 Task: Open Card Travel Review in Board Social Media Ad Campaign Management to Workspace Digital Marketing Agencies and add a team member Softage.2@softage.net, a label Red, a checklist Business Strategy, an attachment from Trello, a color Red and finally, add a card description 'Conduct team training session on effective problem-solving and decision making' and a comment 'This task presents an opportunity to demonstrate our project management skills, ensuring that we have a clear plan and process in place.'. Add a start date 'Jan 02, 1900' with a due date 'Jan 09, 1900'
Action: Mouse moved to (241, 169)
Screenshot: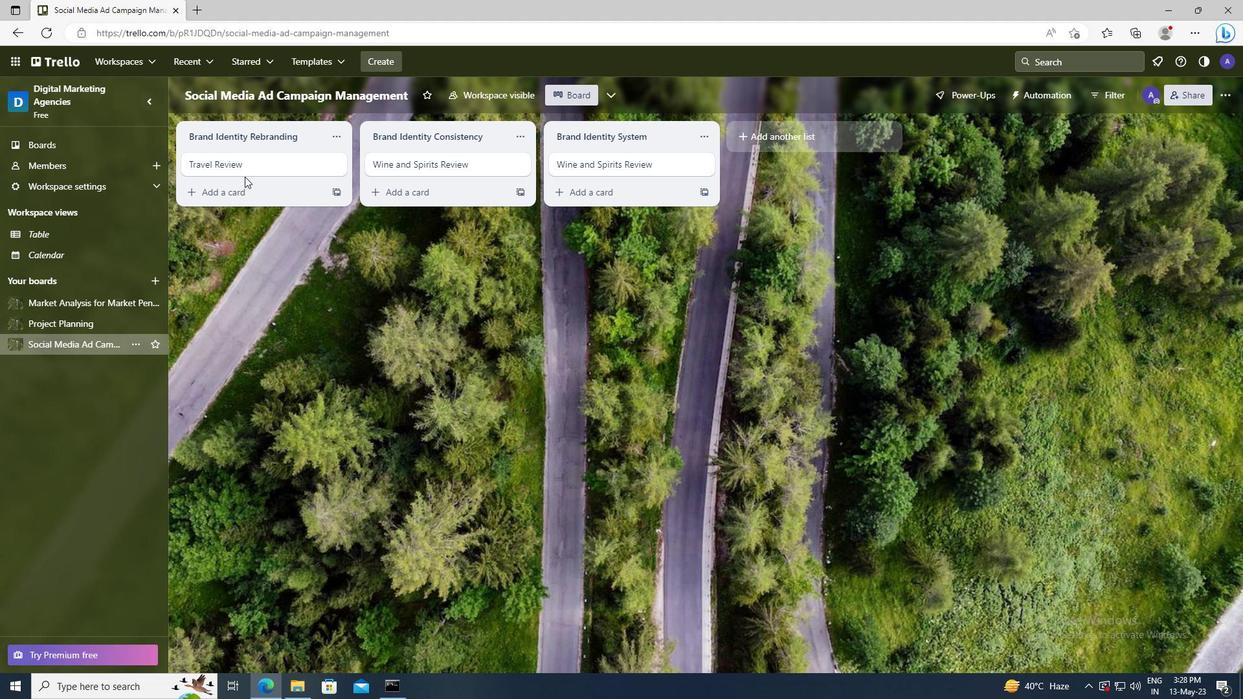 
Action: Mouse pressed left at (241, 169)
Screenshot: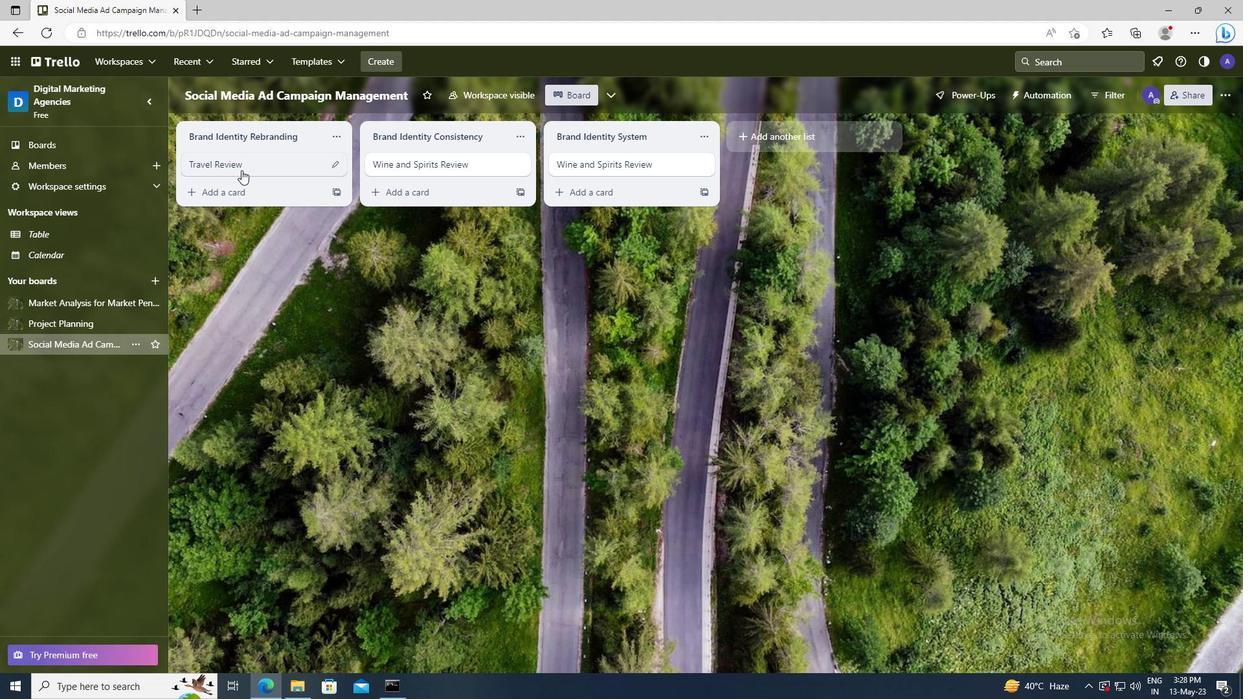 
Action: Mouse moved to (775, 165)
Screenshot: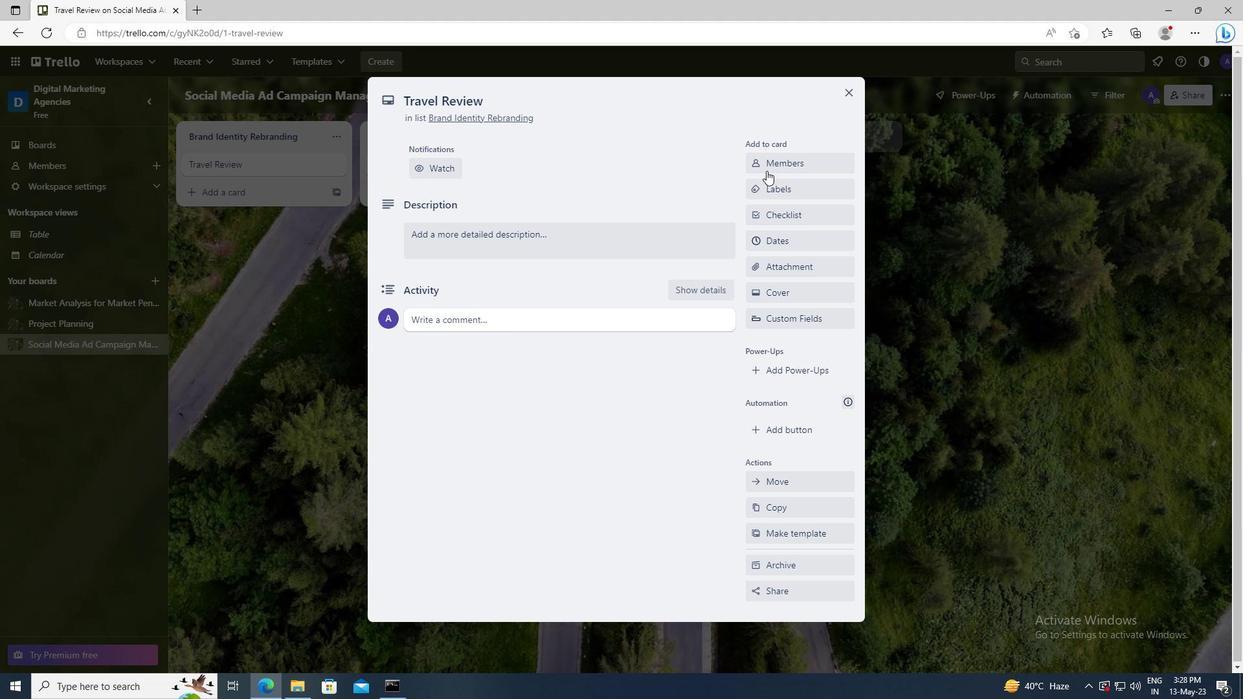 
Action: Mouse pressed left at (775, 165)
Screenshot: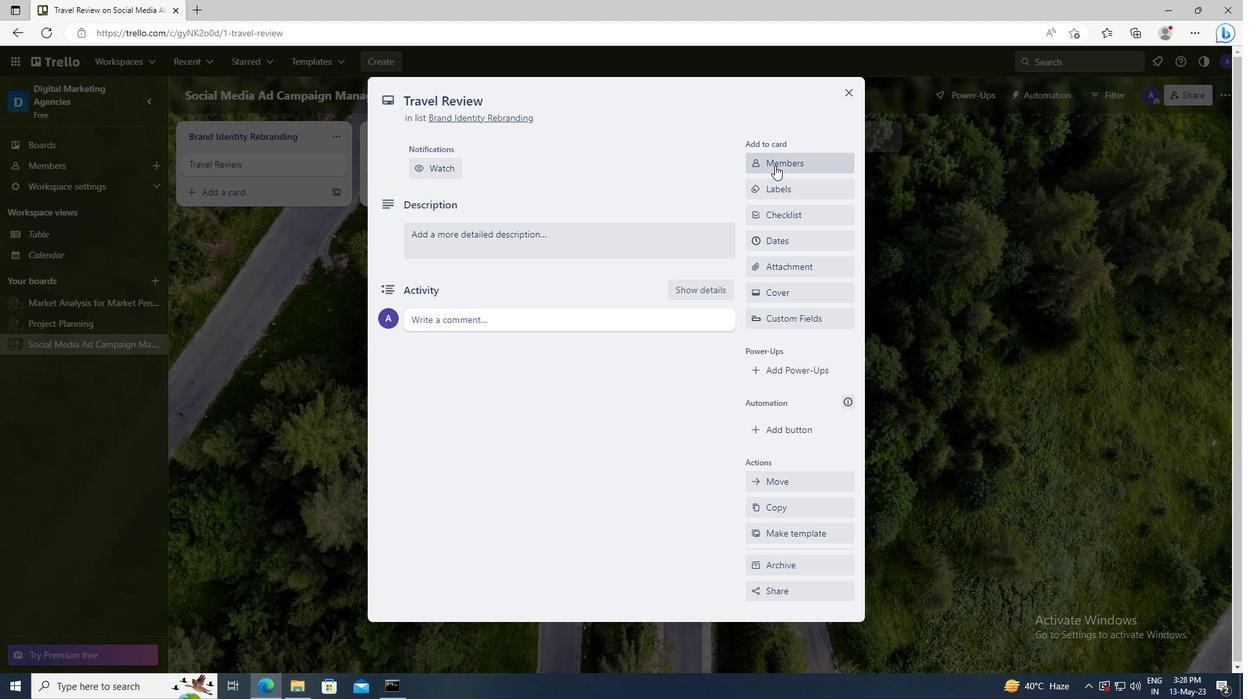 
Action: Mouse moved to (781, 222)
Screenshot: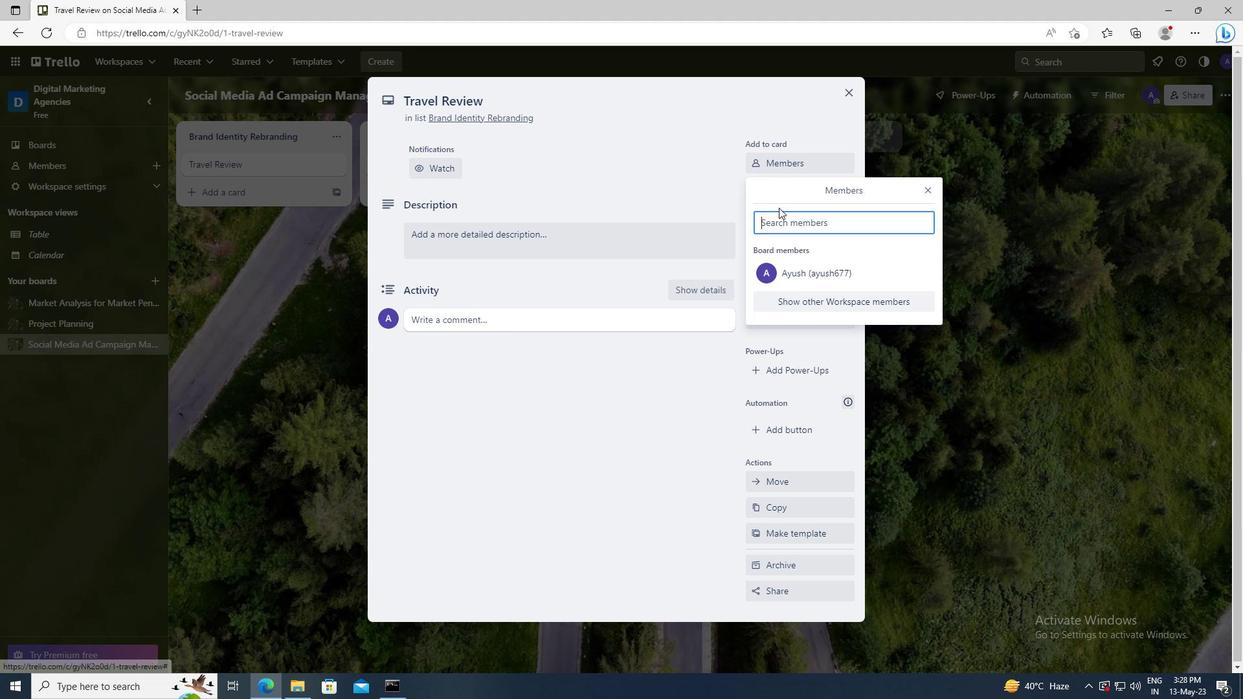 
Action: Mouse pressed left at (781, 222)
Screenshot: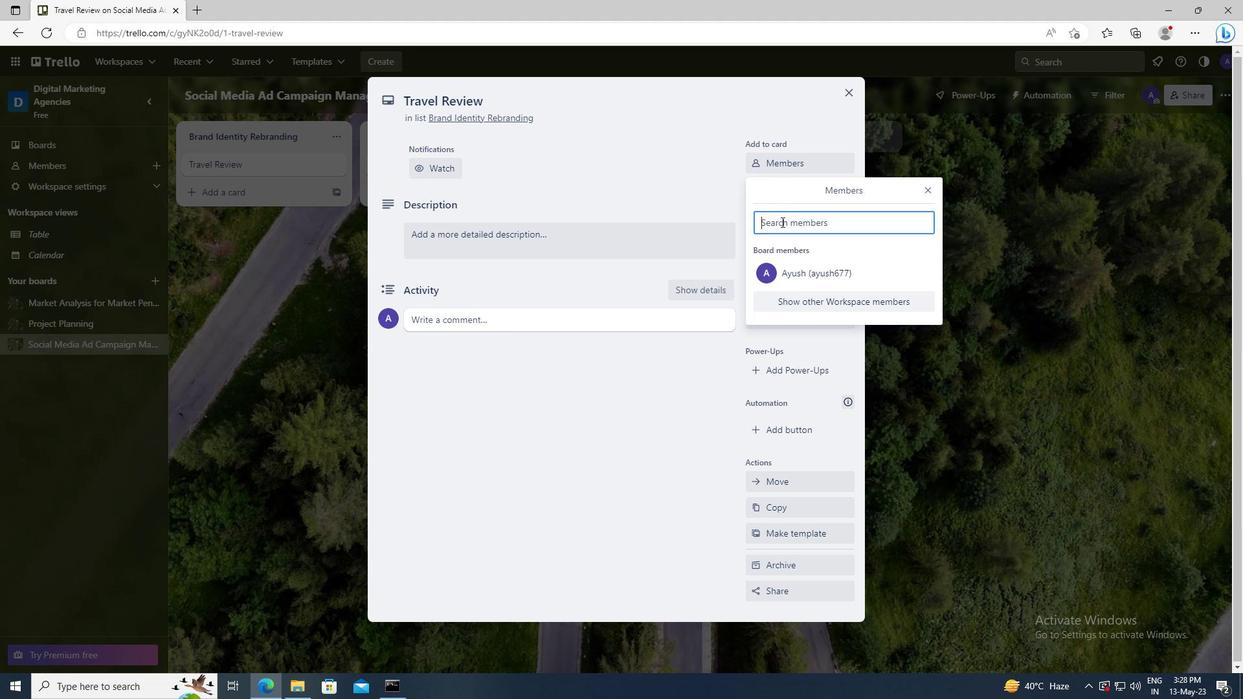 
Action: Key pressed <Key.shift>SOFTAGE.2
Screenshot: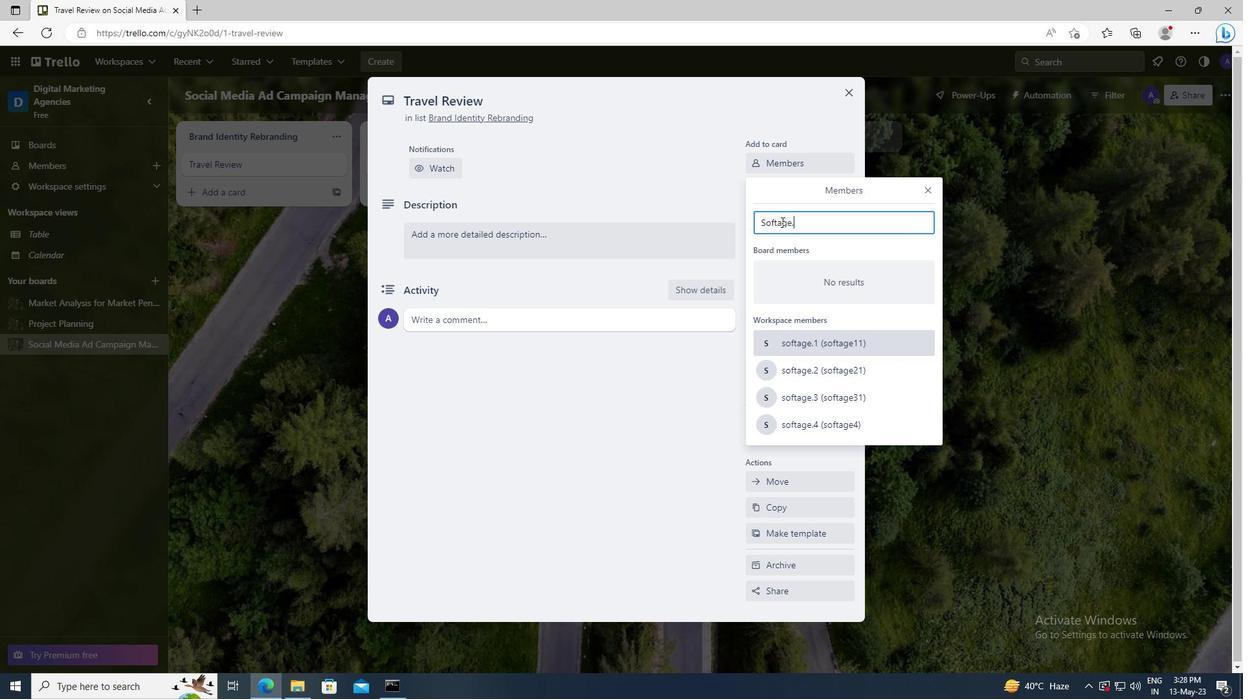 
Action: Mouse moved to (797, 343)
Screenshot: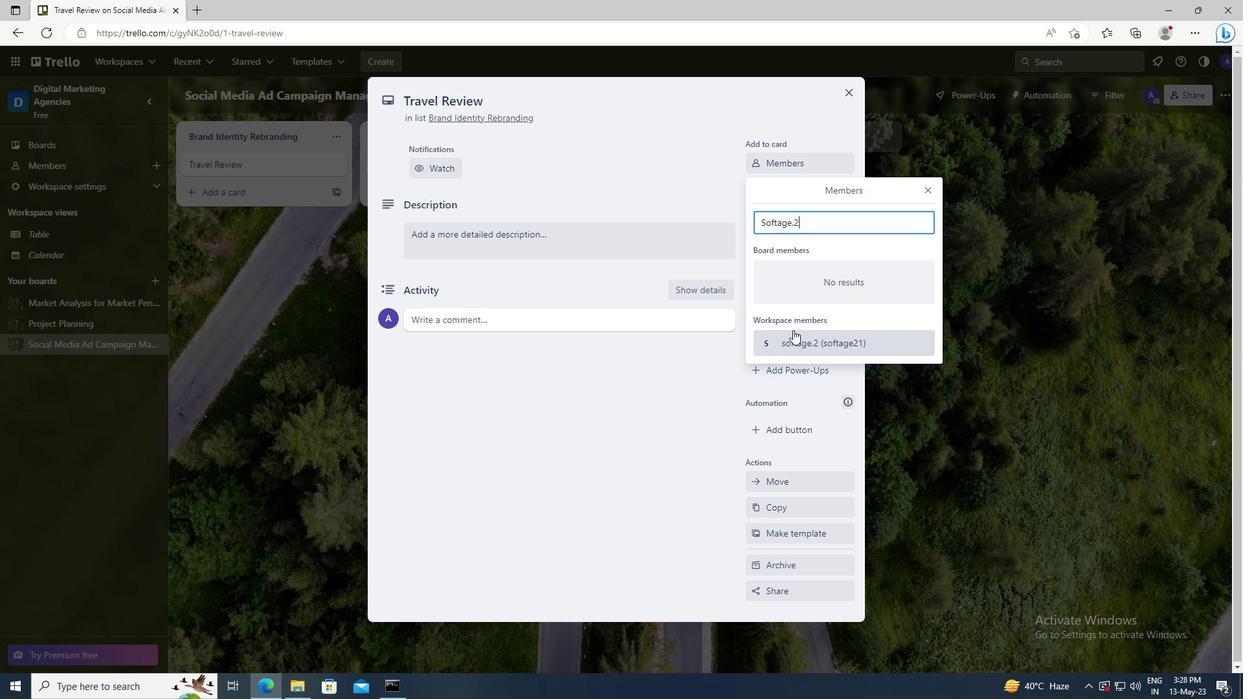 
Action: Mouse pressed left at (797, 343)
Screenshot: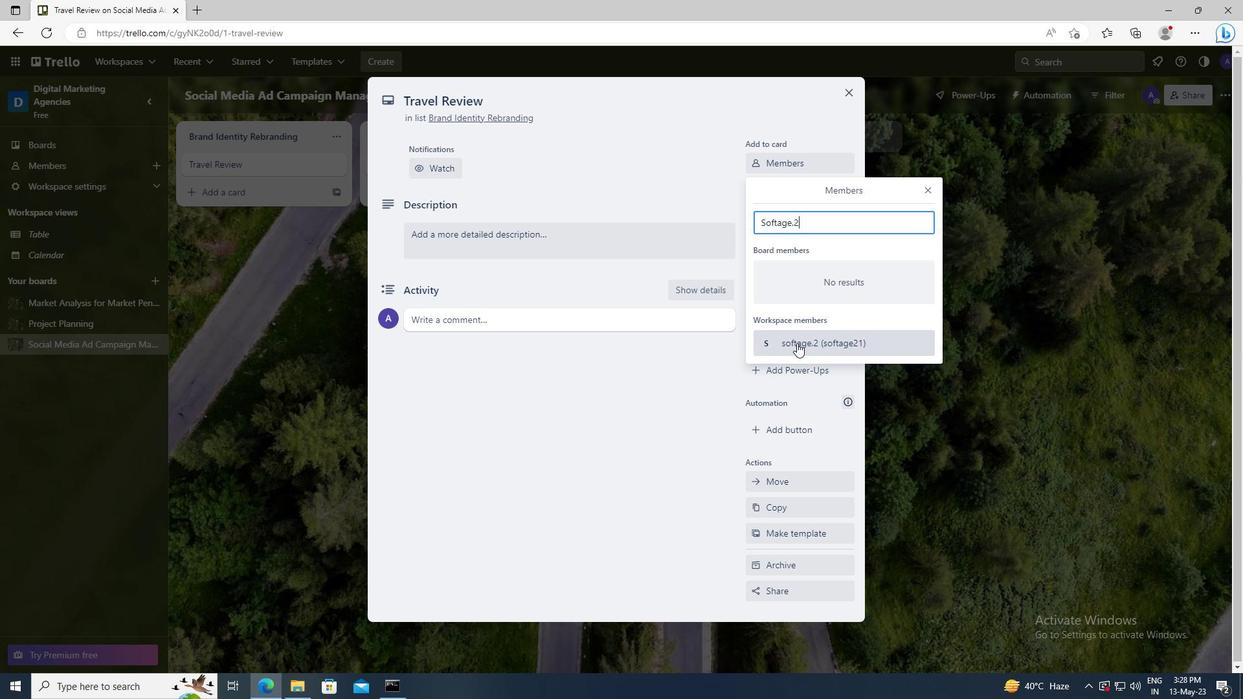 
Action: Mouse moved to (928, 187)
Screenshot: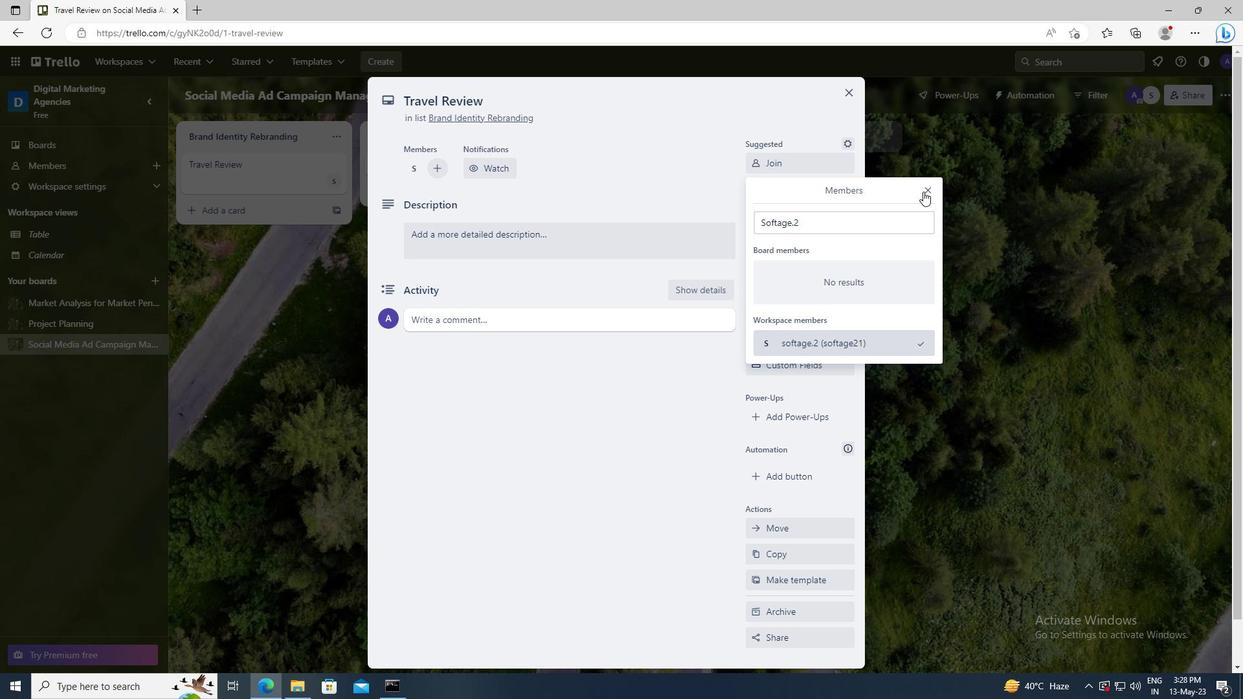 
Action: Mouse pressed left at (928, 187)
Screenshot: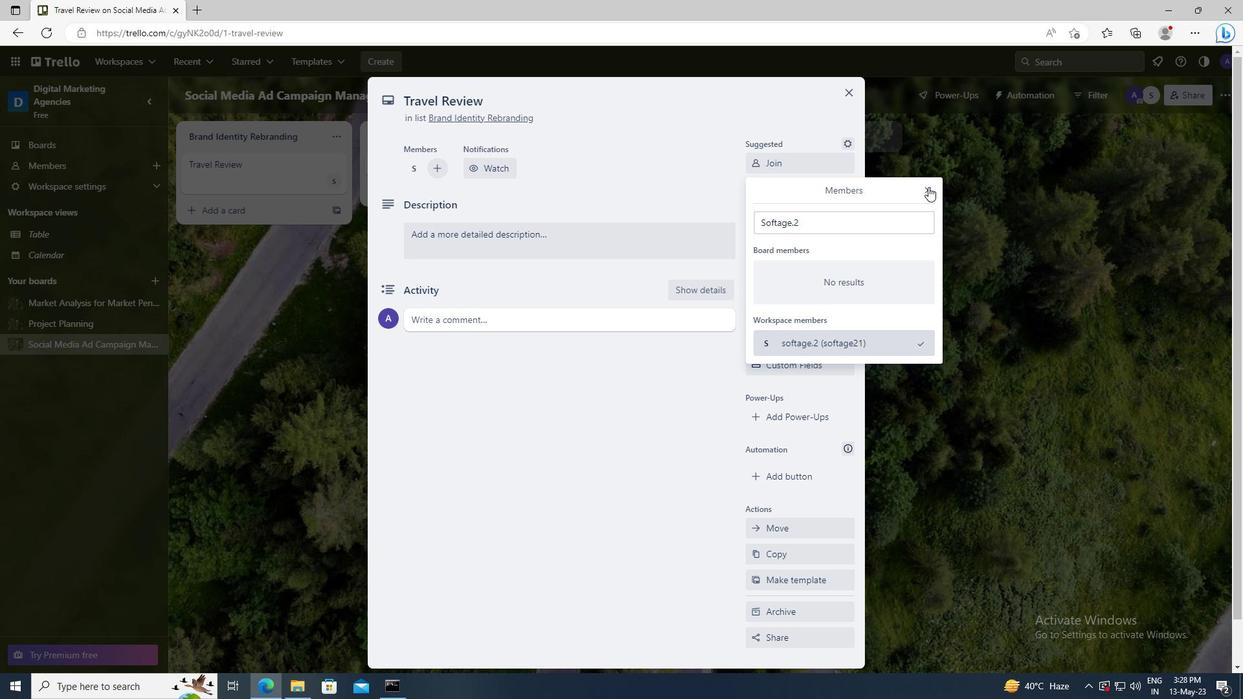 
Action: Mouse moved to (815, 231)
Screenshot: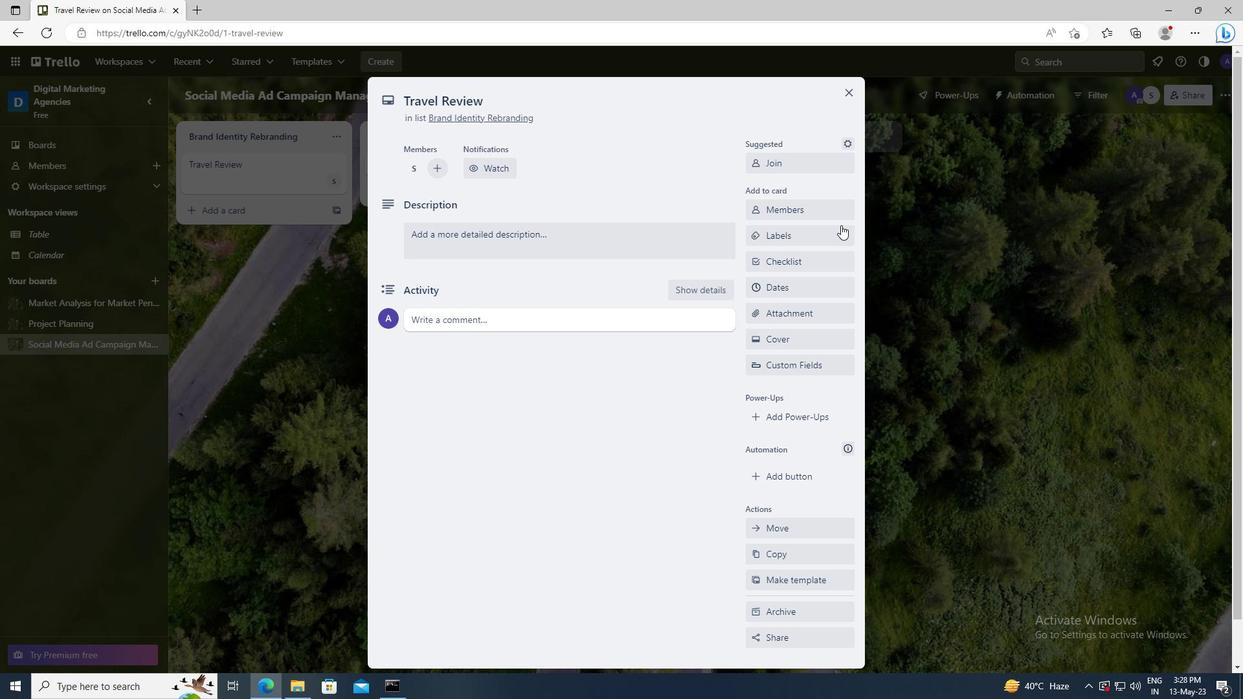
Action: Mouse pressed left at (815, 231)
Screenshot: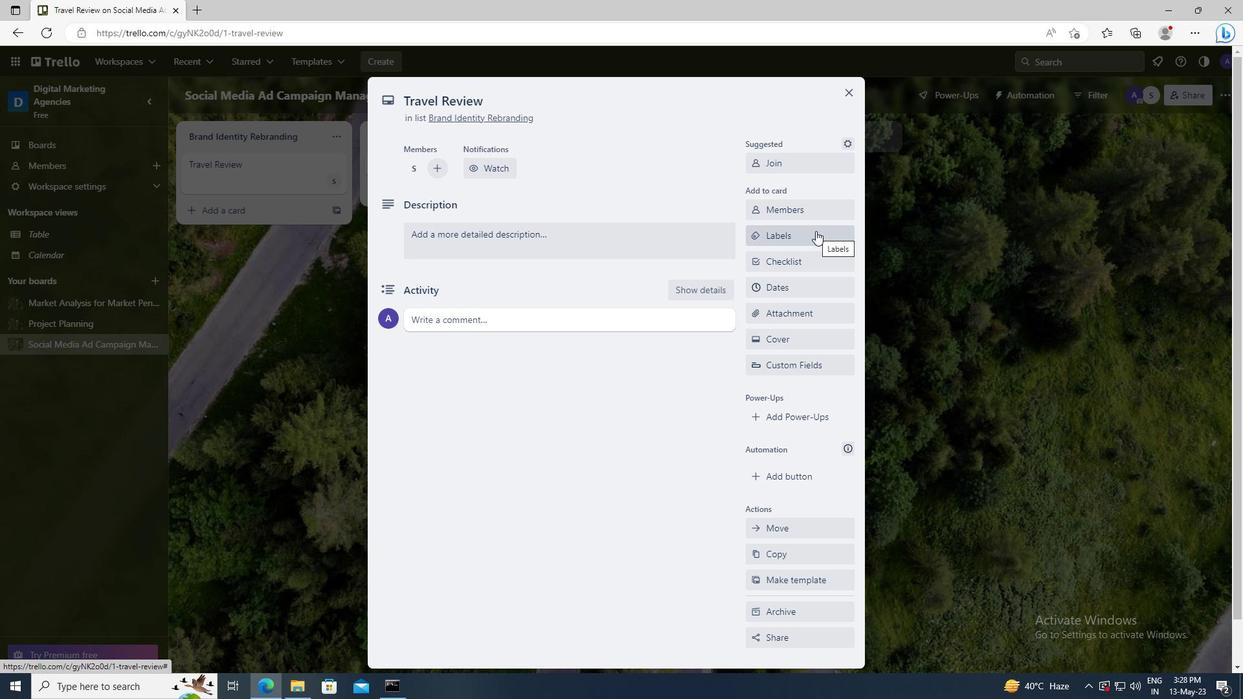 
Action: Mouse moved to (867, 488)
Screenshot: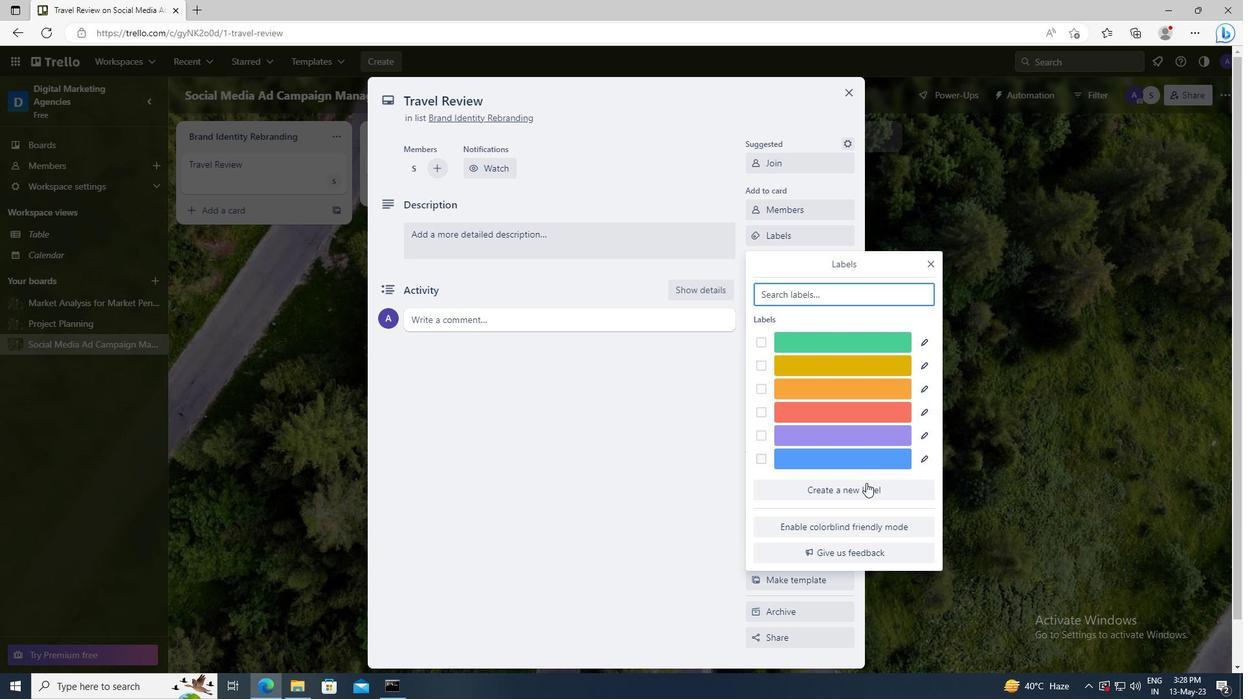 
Action: Mouse pressed left at (867, 488)
Screenshot: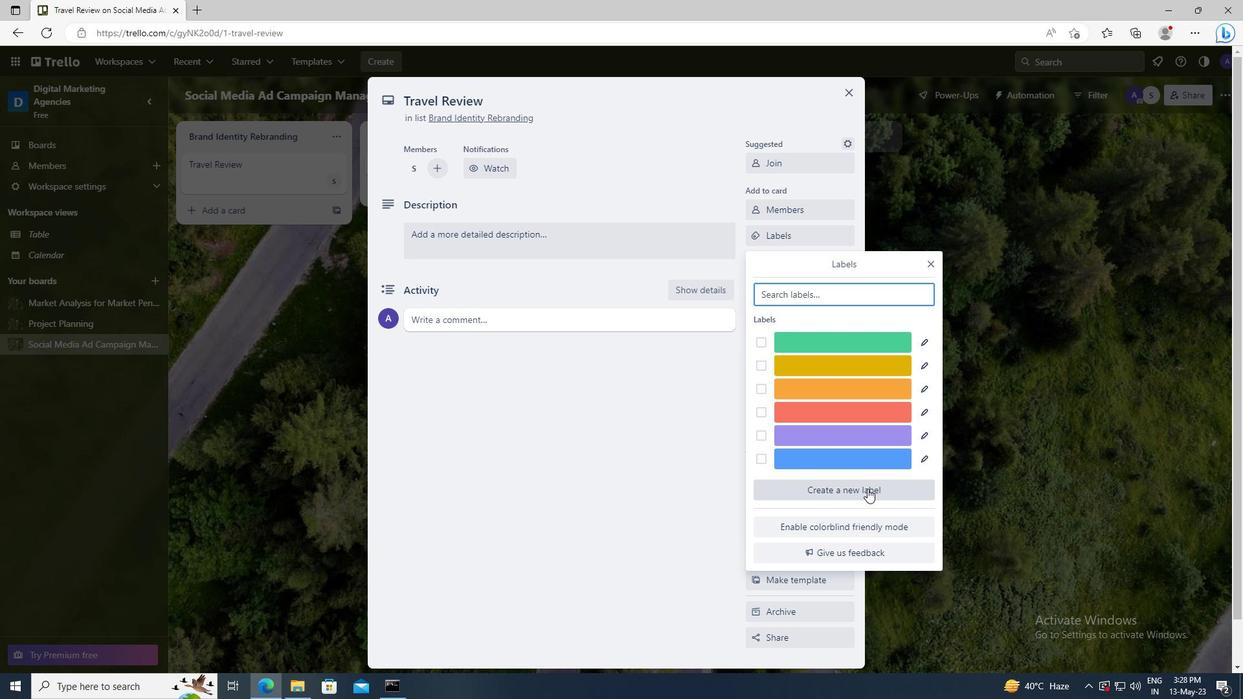 
Action: Mouse moved to (872, 453)
Screenshot: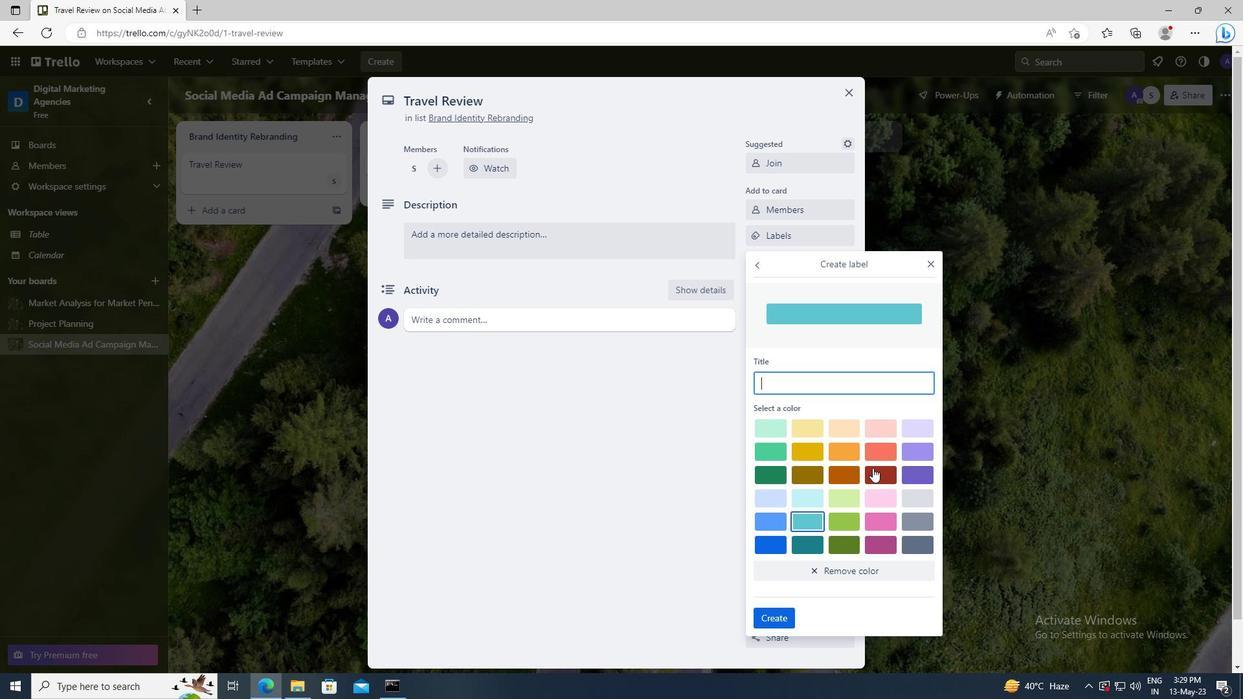 
Action: Mouse pressed left at (872, 453)
Screenshot: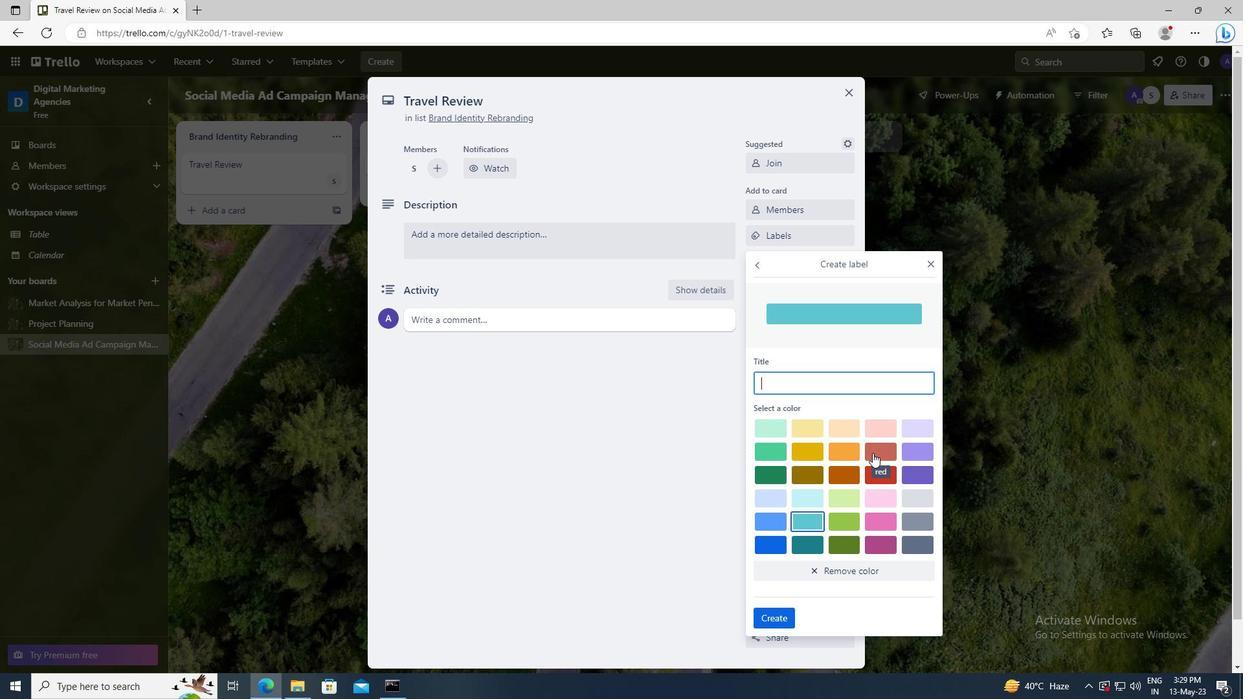 
Action: Mouse moved to (786, 610)
Screenshot: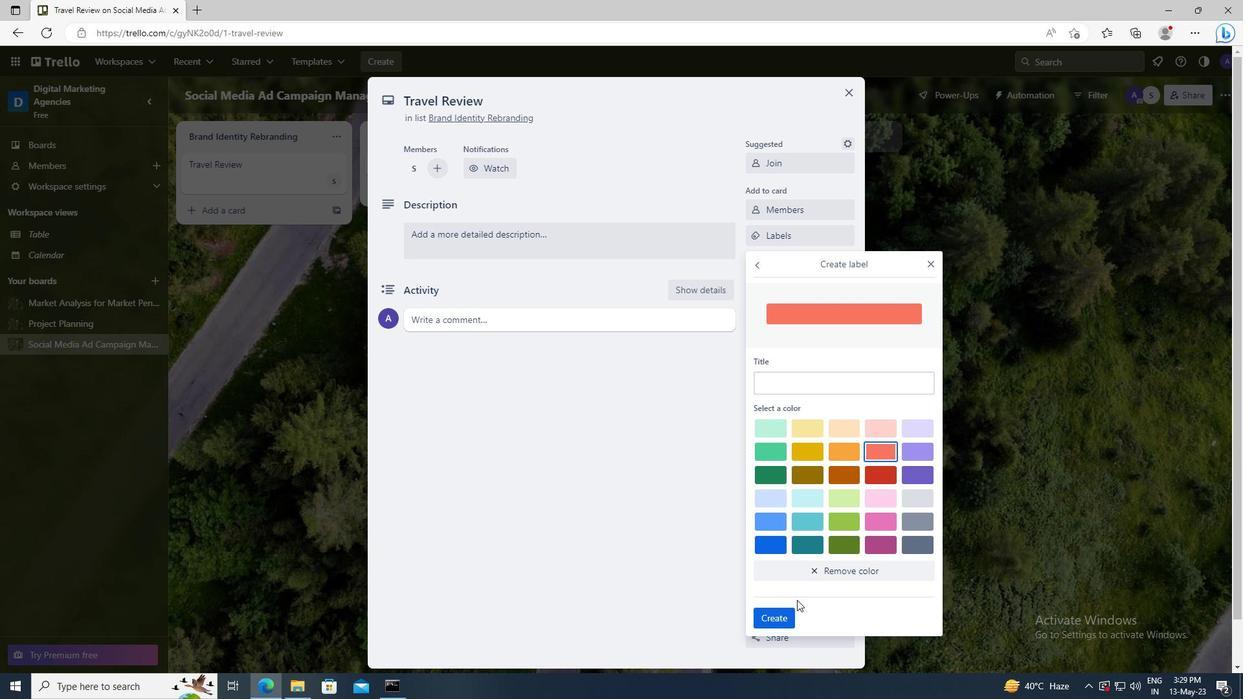 
Action: Mouse pressed left at (786, 610)
Screenshot: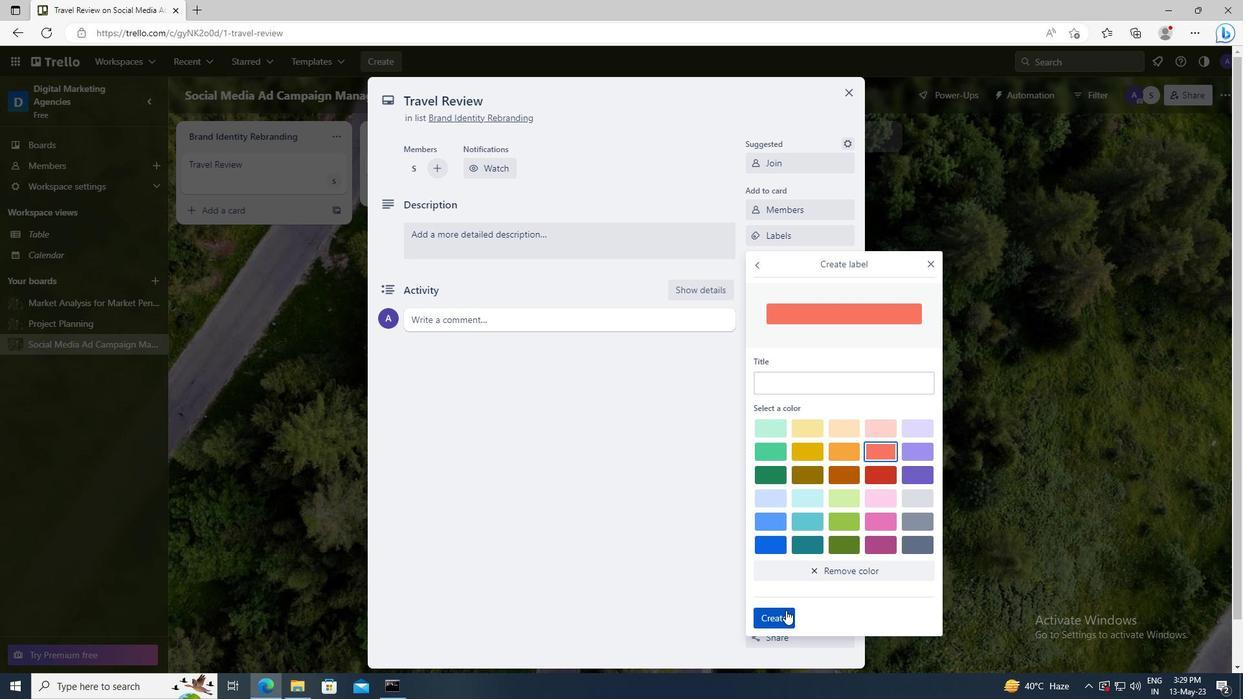 
Action: Mouse moved to (928, 262)
Screenshot: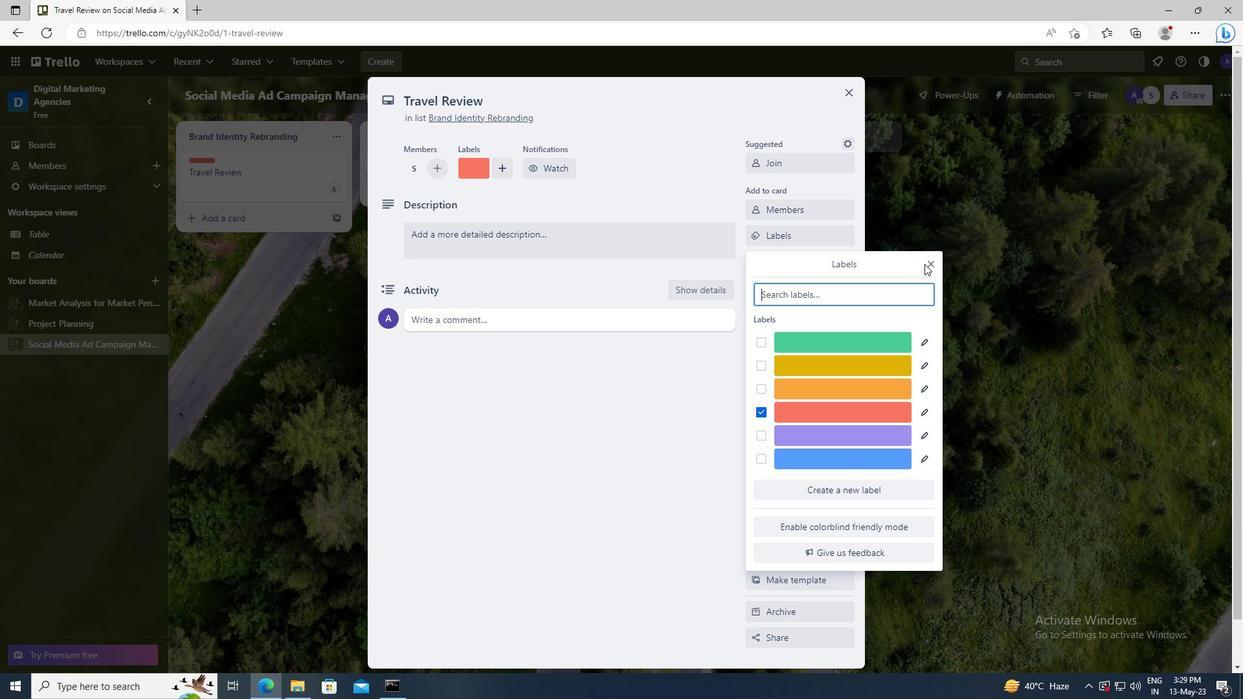
Action: Mouse pressed left at (928, 262)
Screenshot: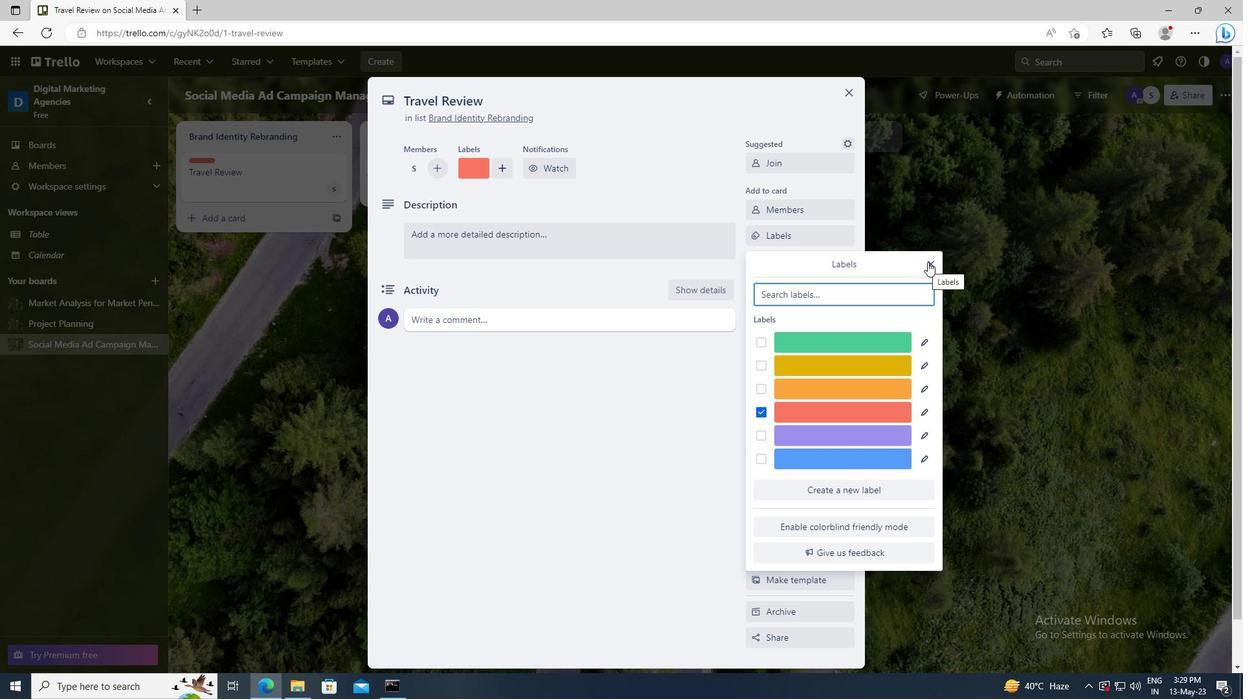 
Action: Mouse moved to (812, 258)
Screenshot: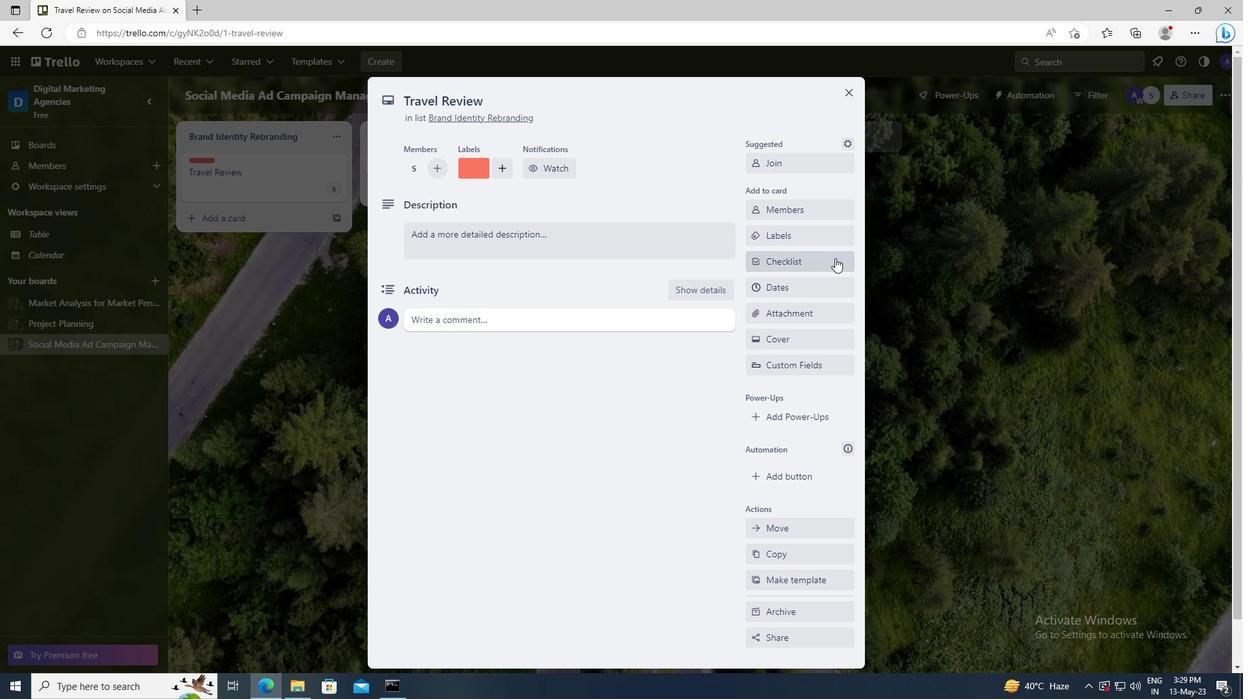 
Action: Mouse pressed left at (812, 258)
Screenshot: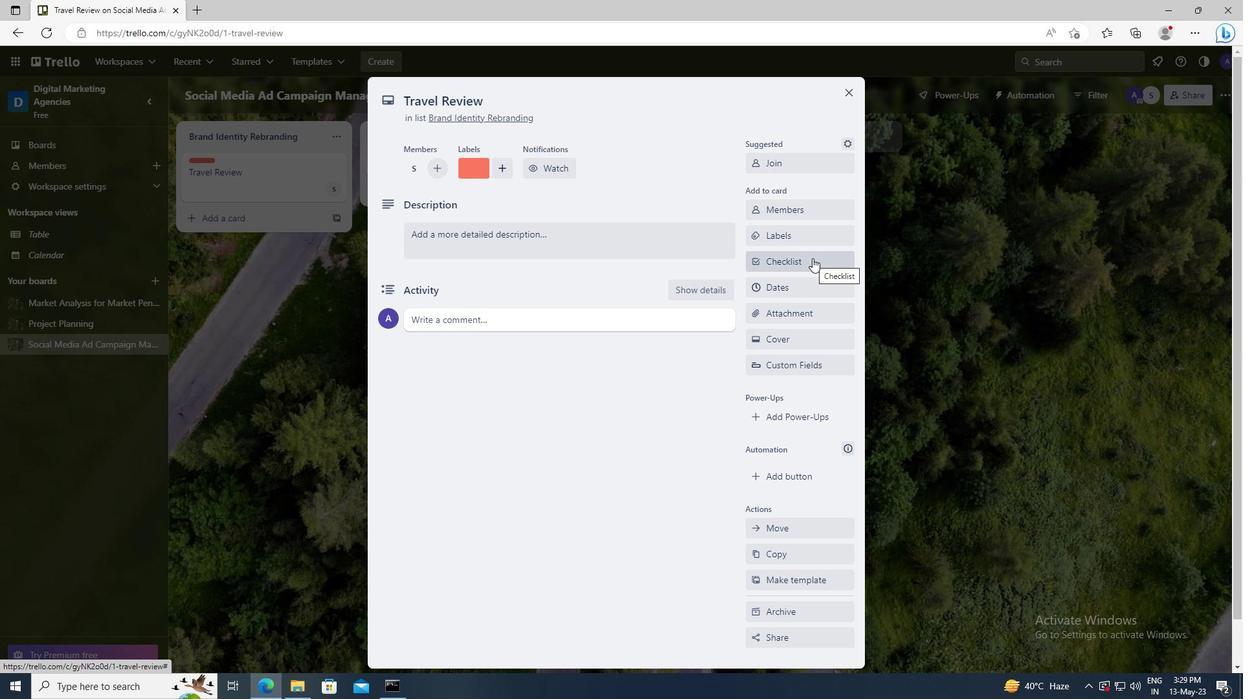 
Action: Key pressed <Key.shift>BUSINESS<Key.space><Key.shift>STRATEGY
Screenshot: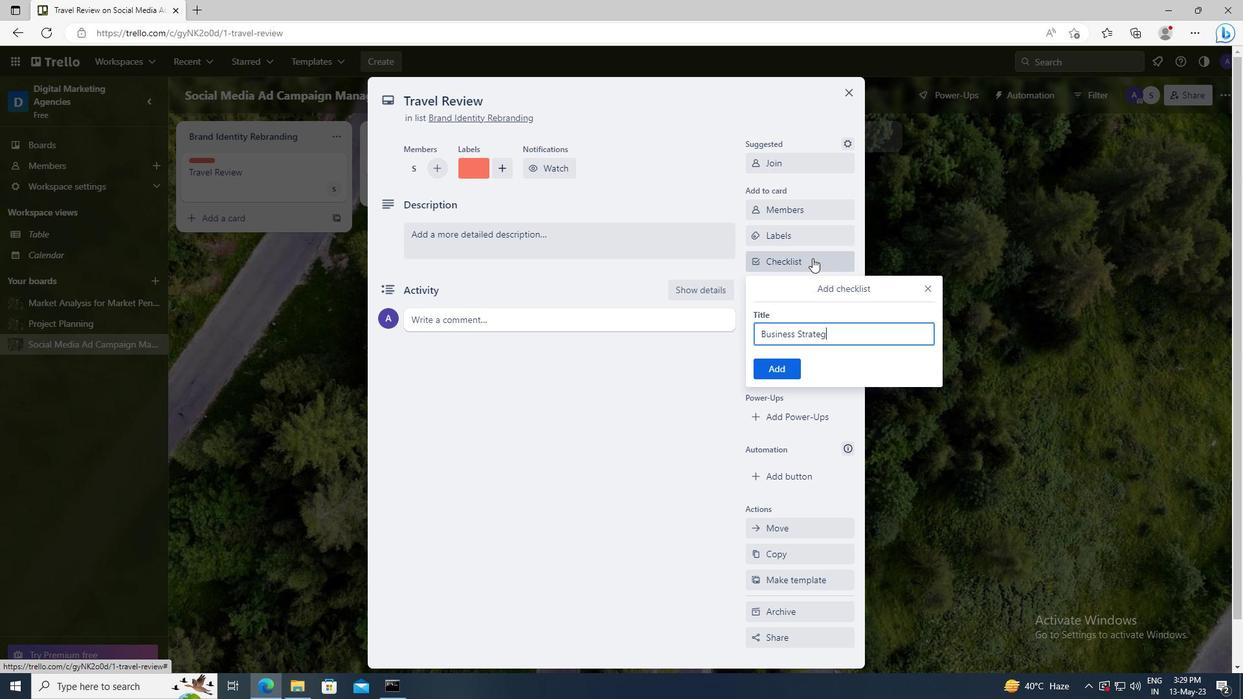 
Action: Mouse moved to (786, 368)
Screenshot: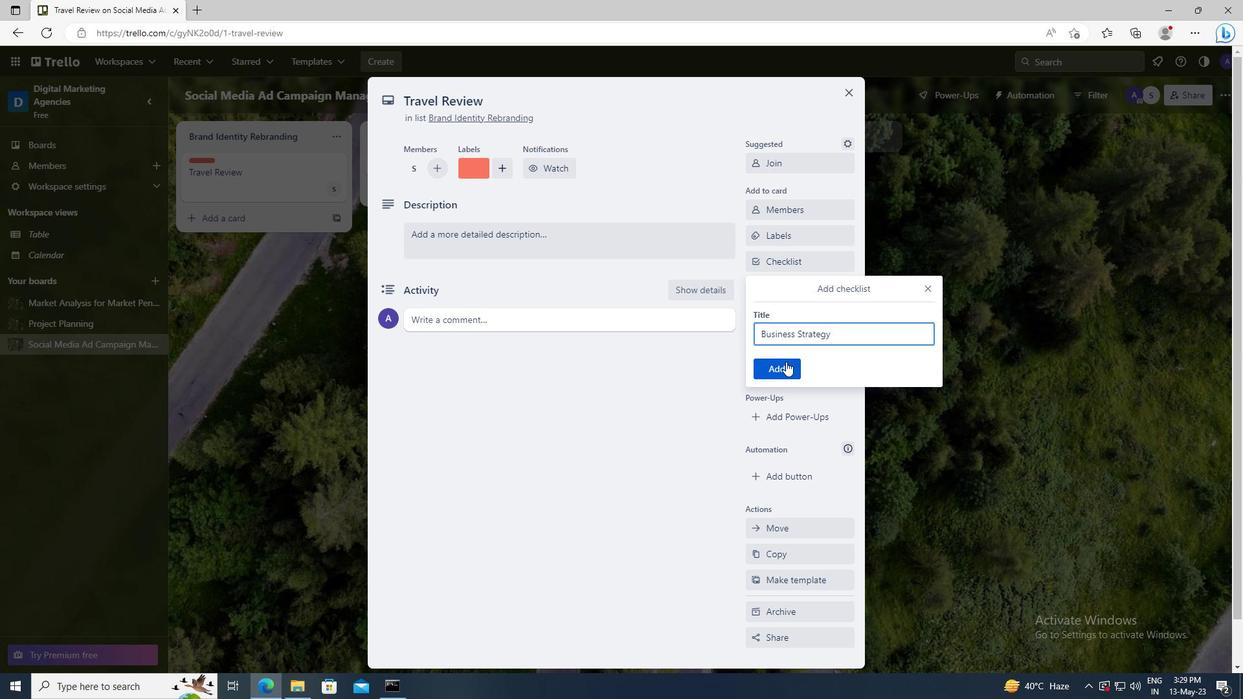 
Action: Mouse pressed left at (786, 368)
Screenshot: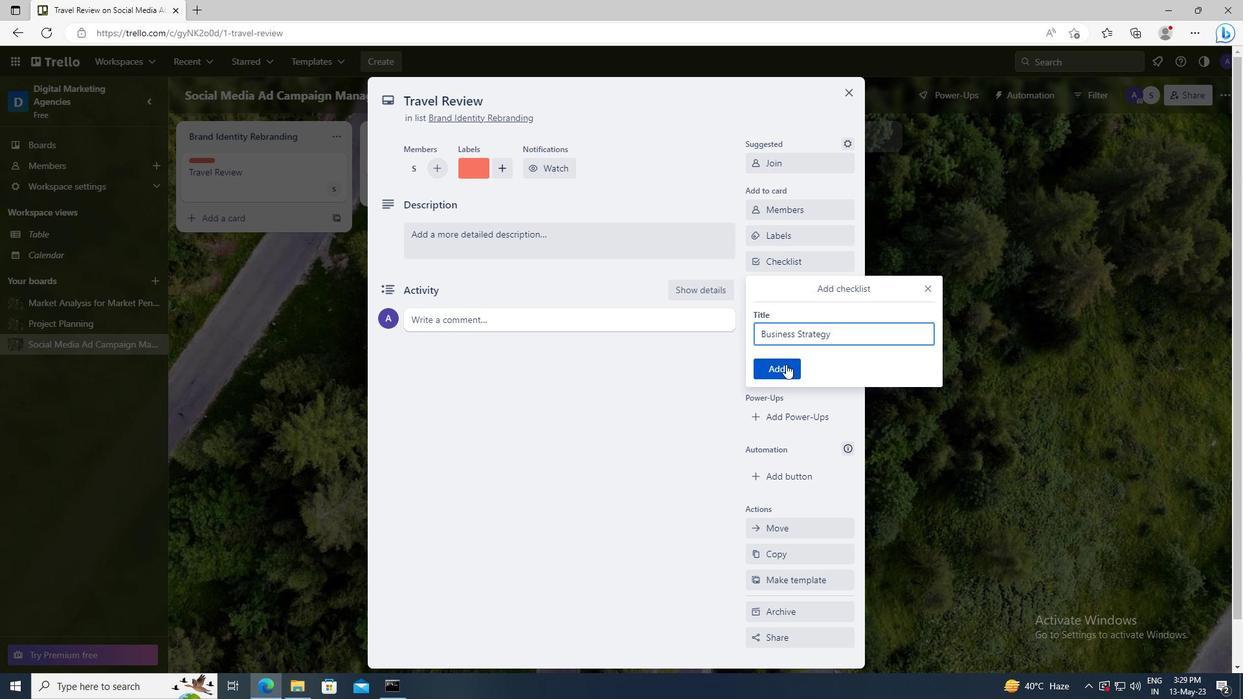 
Action: Mouse moved to (782, 319)
Screenshot: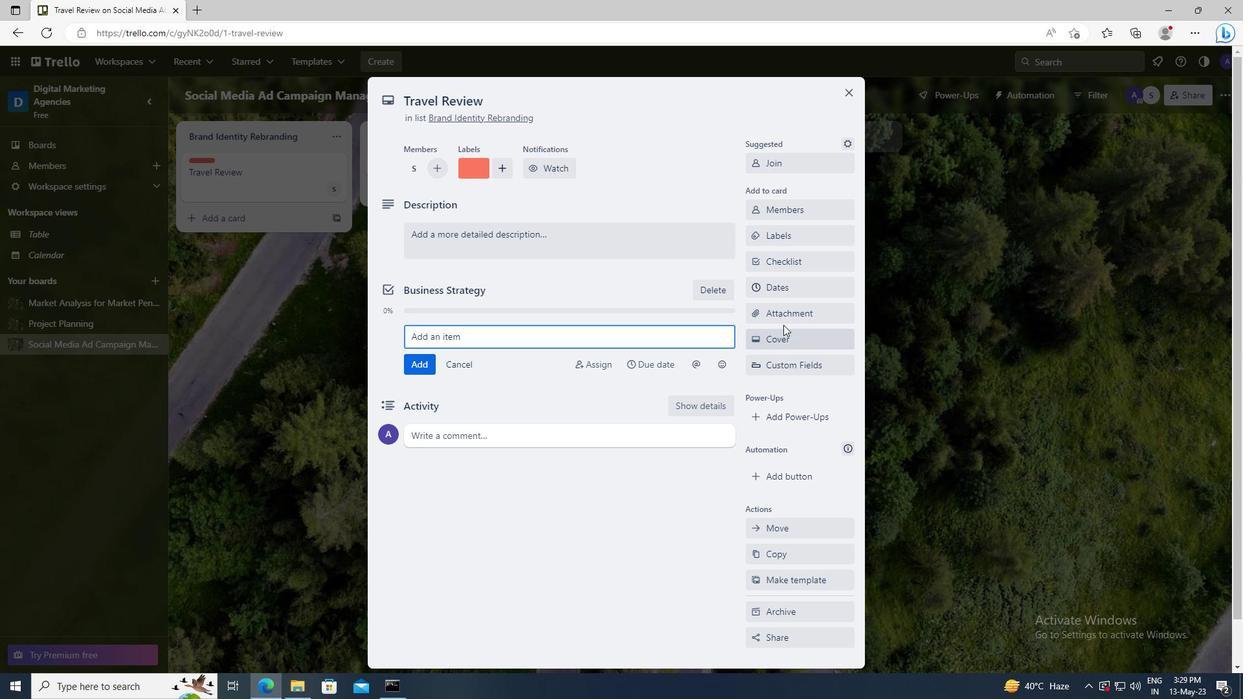 
Action: Mouse pressed left at (782, 319)
Screenshot: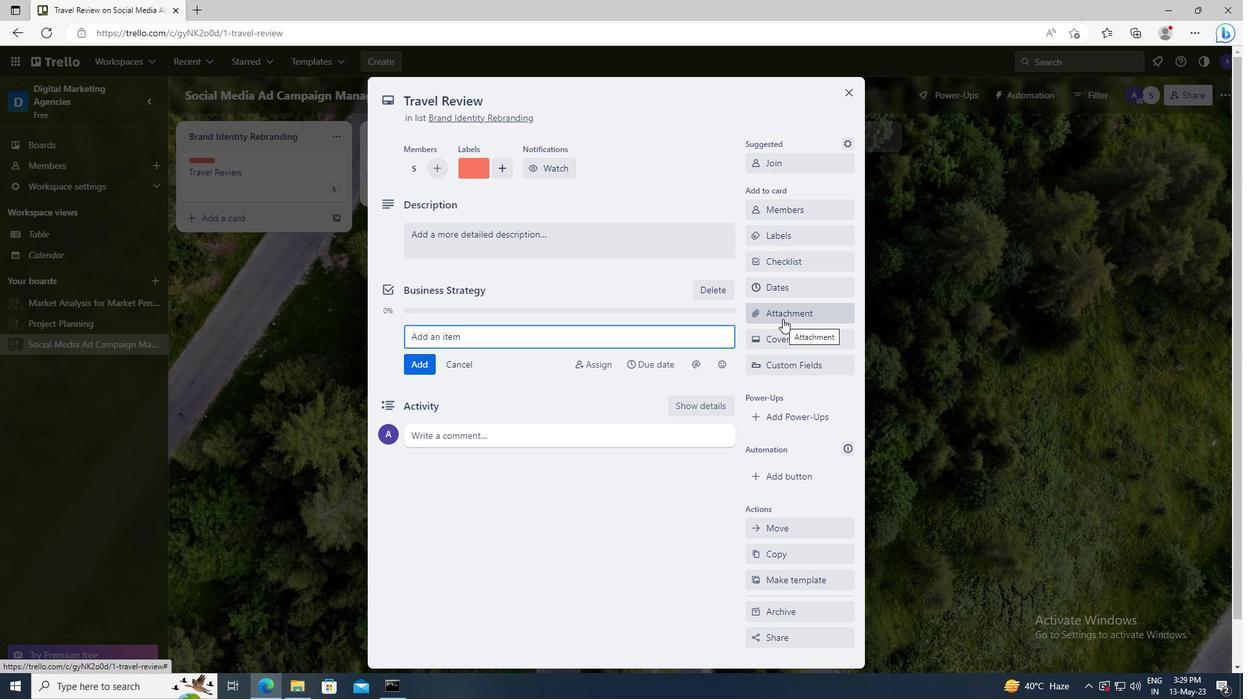 
Action: Mouse moved to (774, 391)
Screenshot: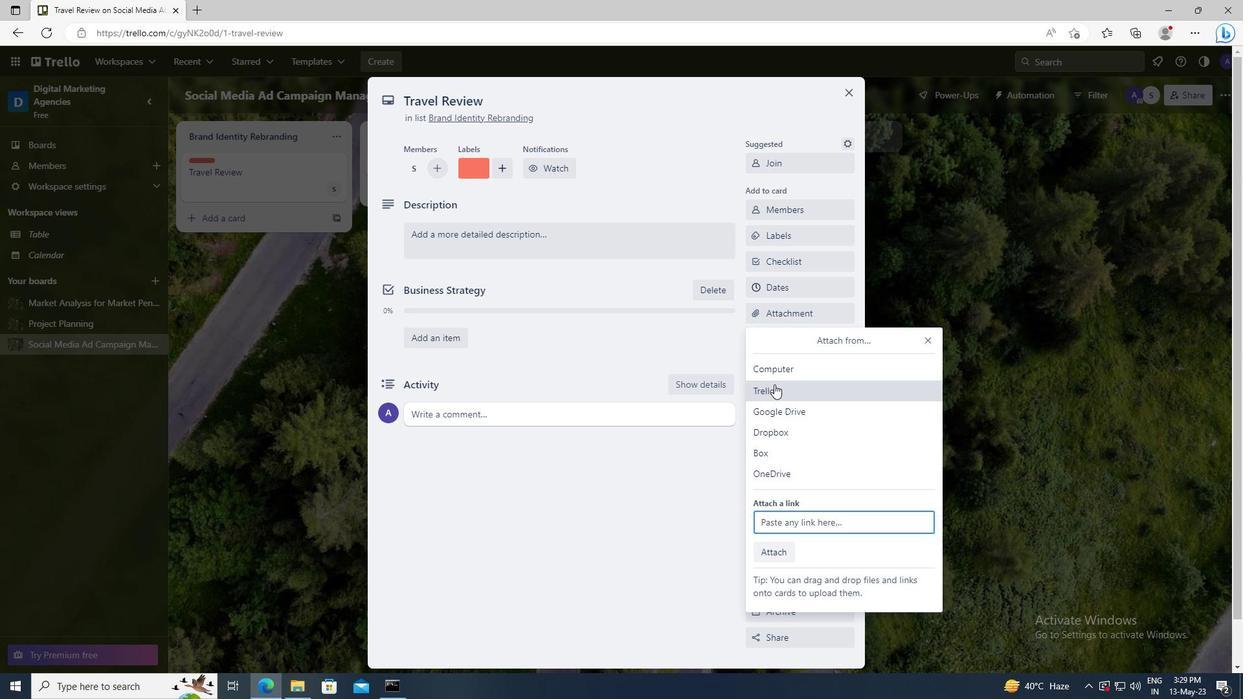 
Action: Mouse pressed left at (774, 391)
Screenshot: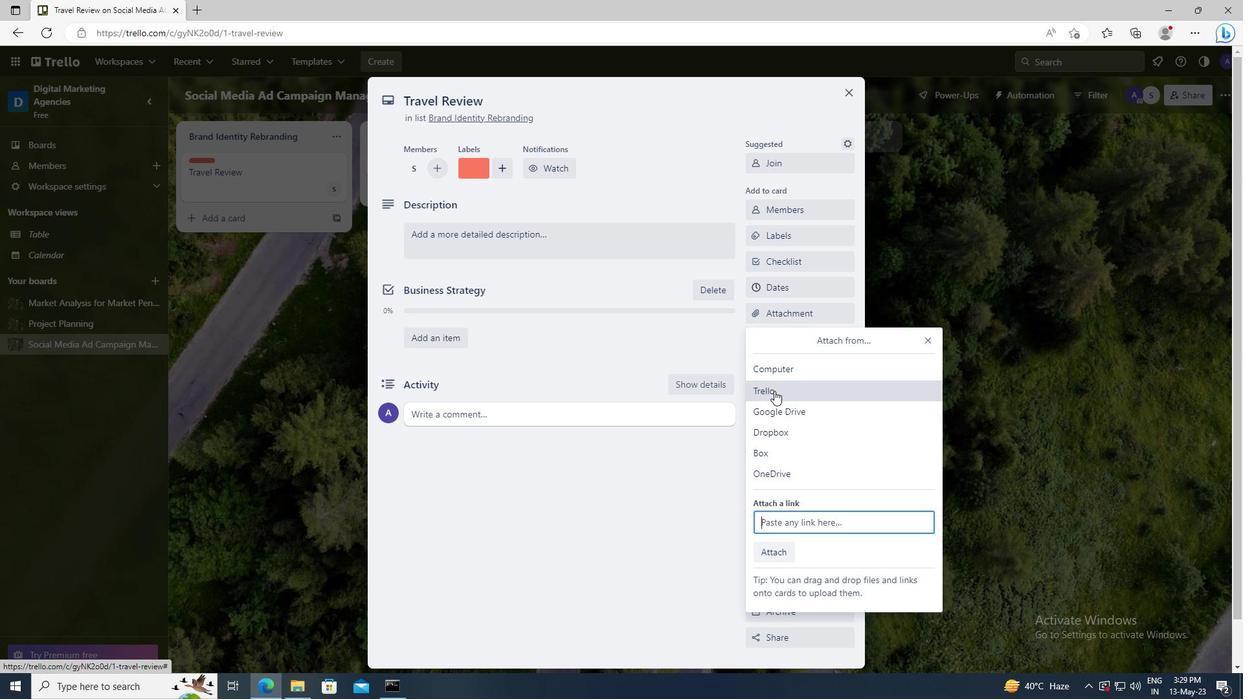 
Action: Mouse moved to (774, 293)
Screenshot: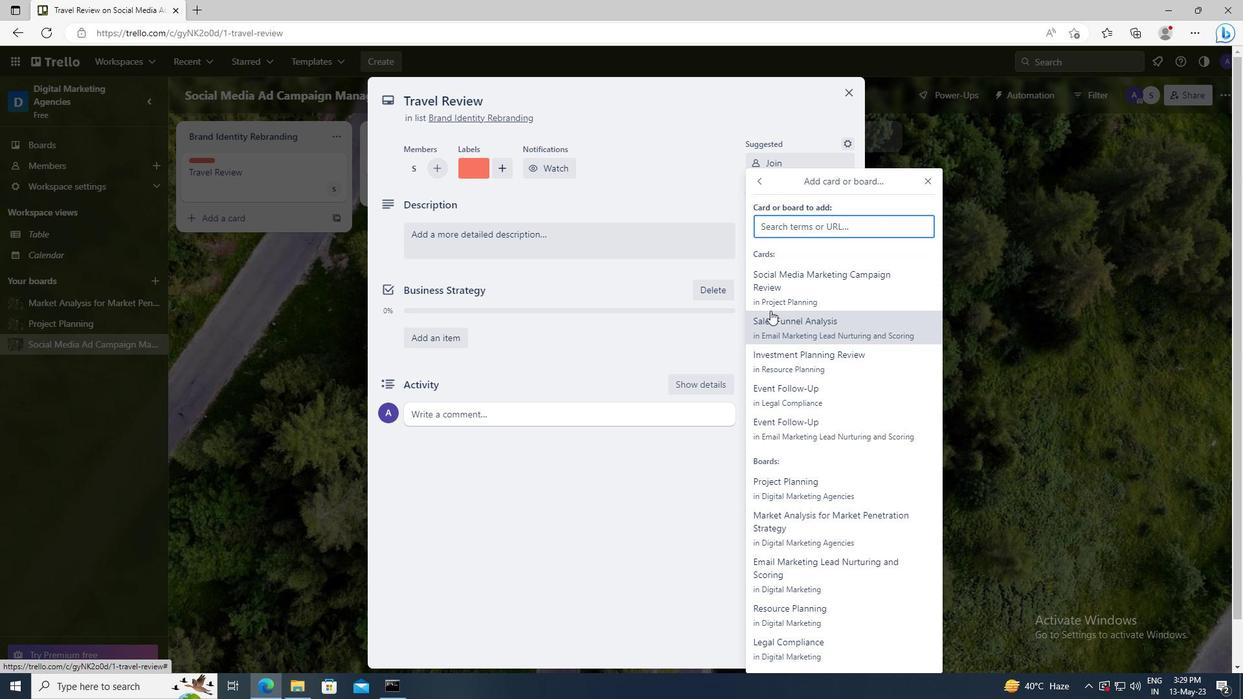 
Action: Mouse pressed left at (774, 293)
Screenshot: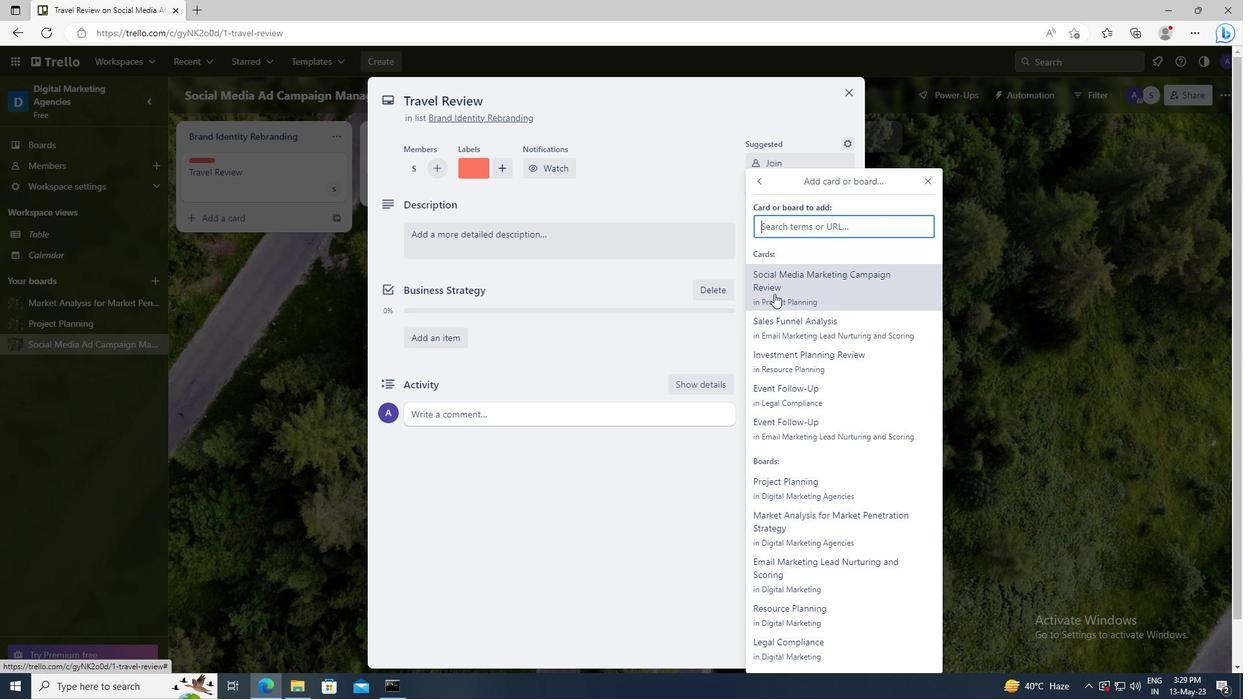 
Action: Mouse moved to (784, 337)
Screenshot: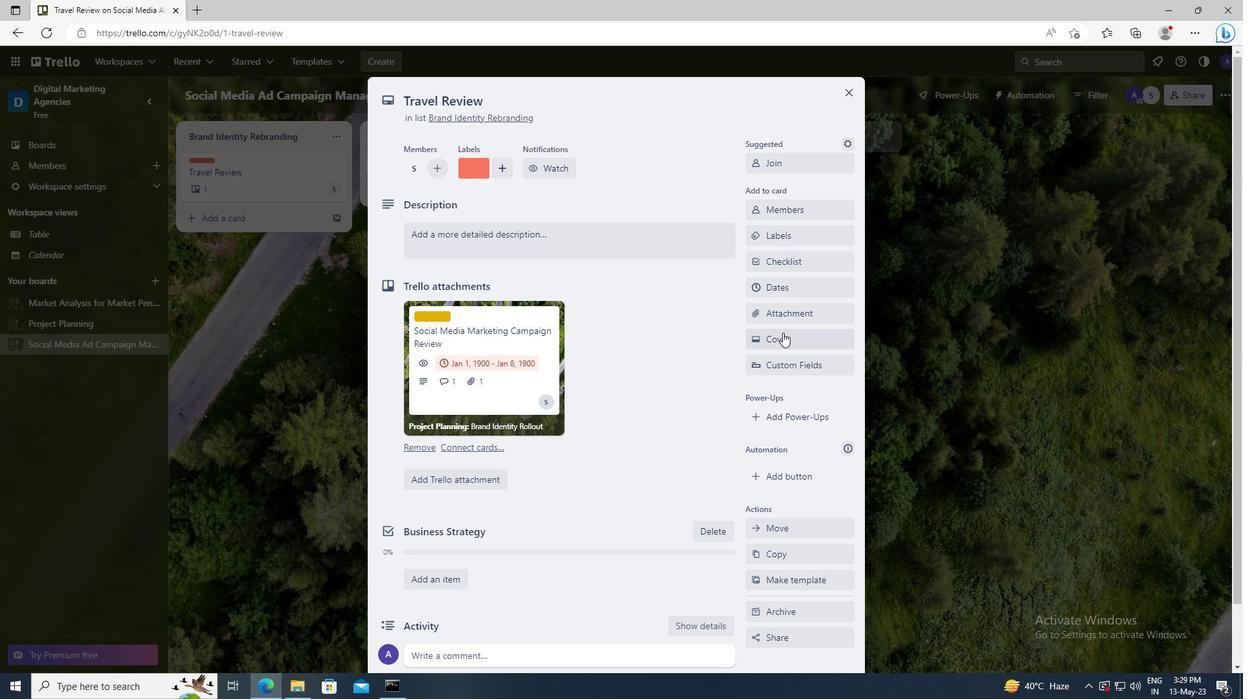 
Action: Mouse pressed left at (784, 337)
Screenshot: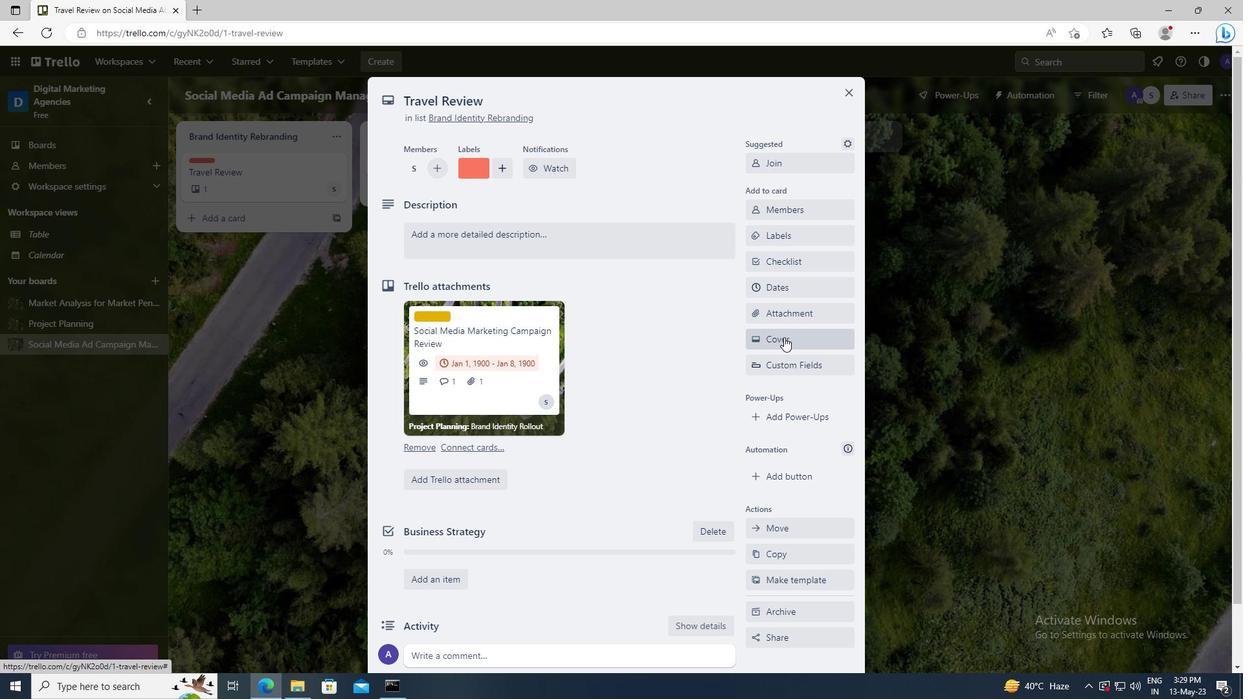 
Action: Mouse moved to (887, 415)
Screenshot: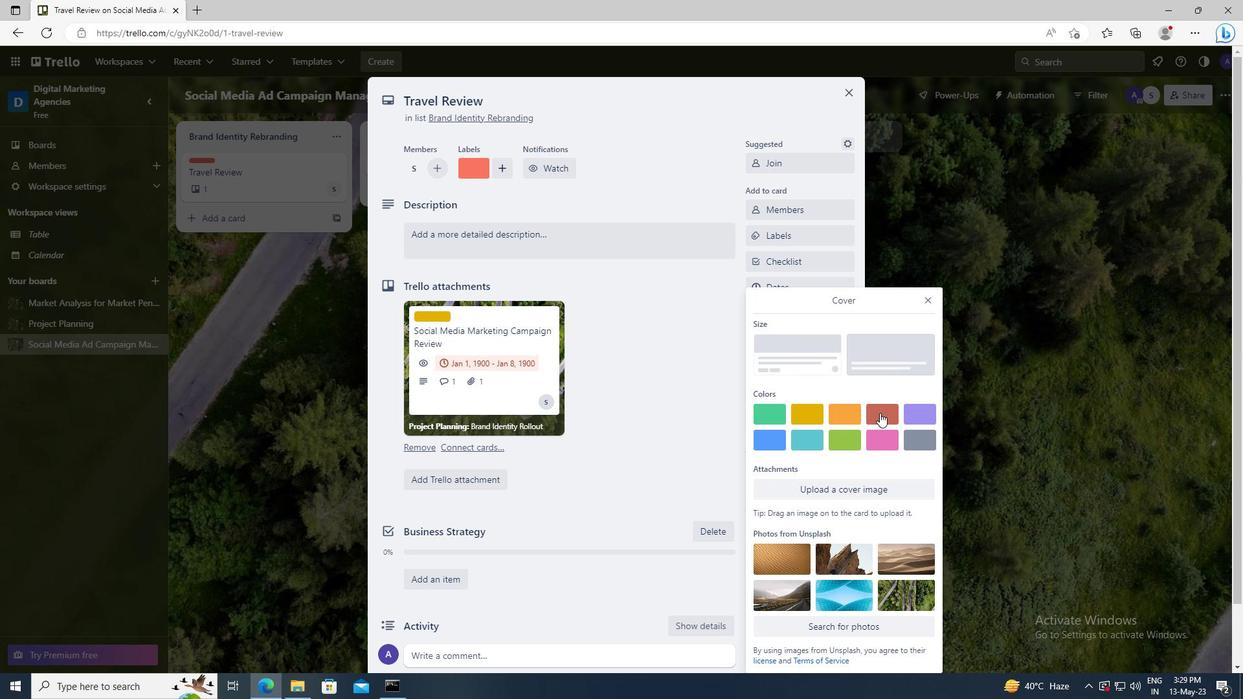 
Action: Mouse pressed left at (887, 415)
Screenshot: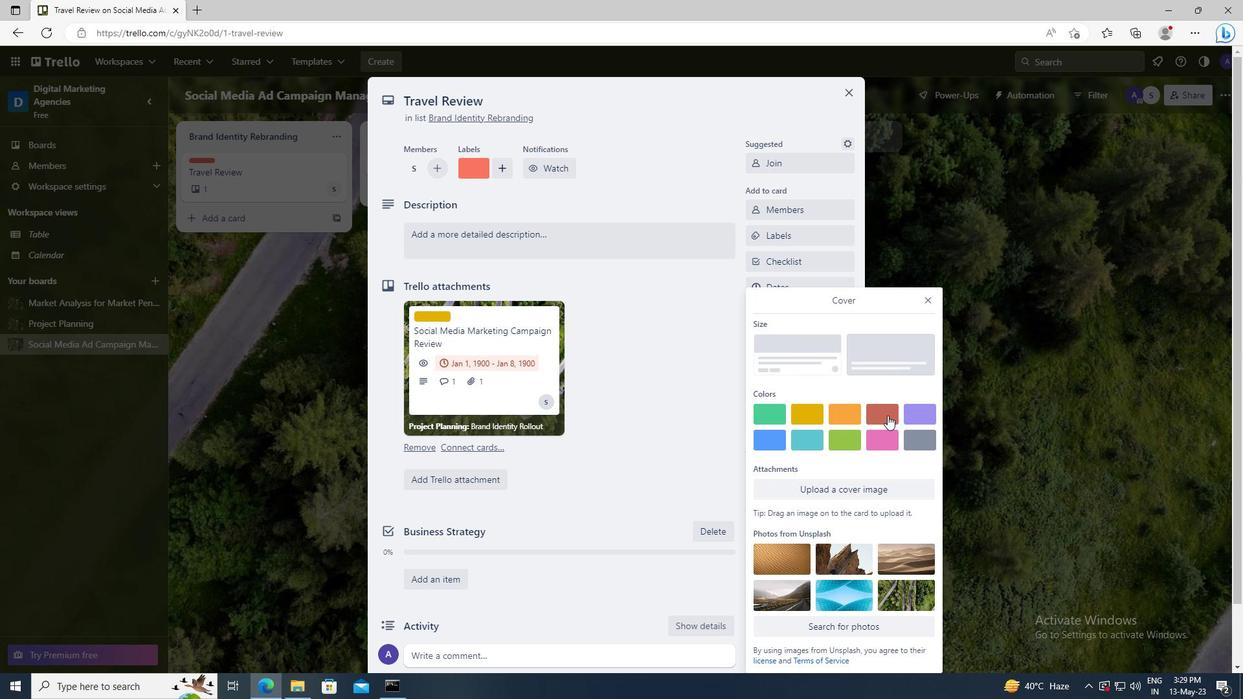
Action: Mouse moved to (929, 273)
Screenshot: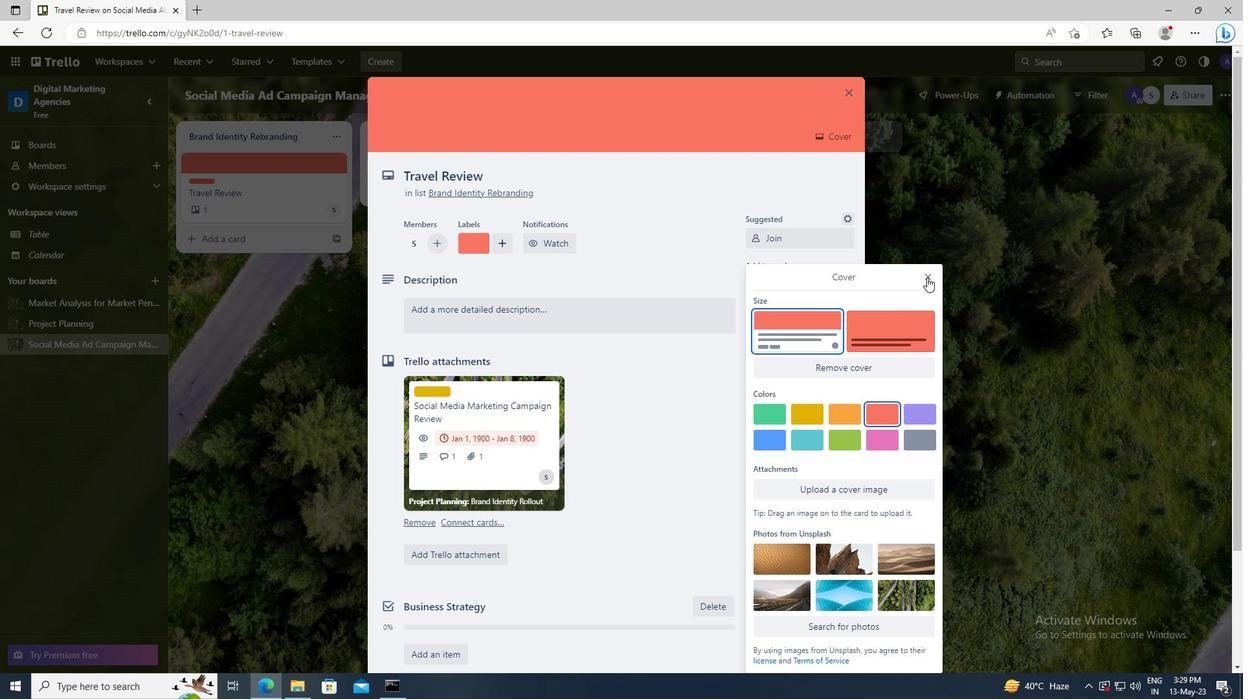 
Action: Mouse pressed left at (929, 273)
Screenshot: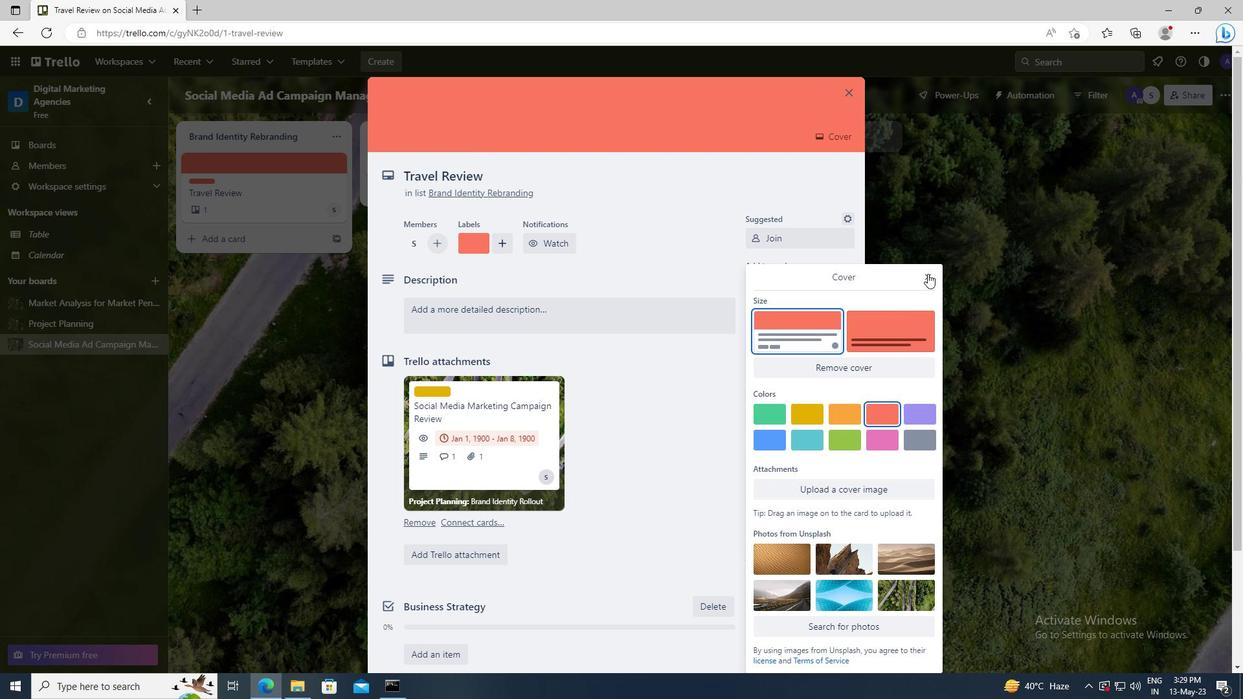 
Action: Mouse moved to (598, 316)
Screenshot: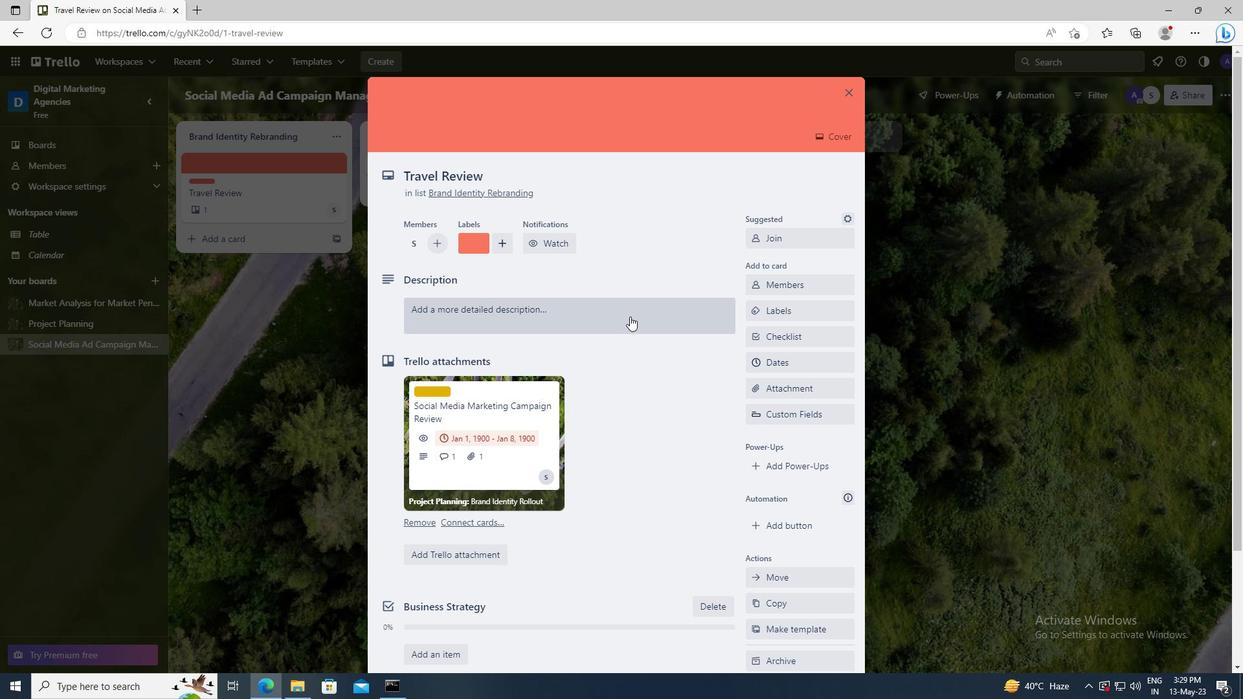 
Action: Mouse pressed left at (598, 316)
Screenshot: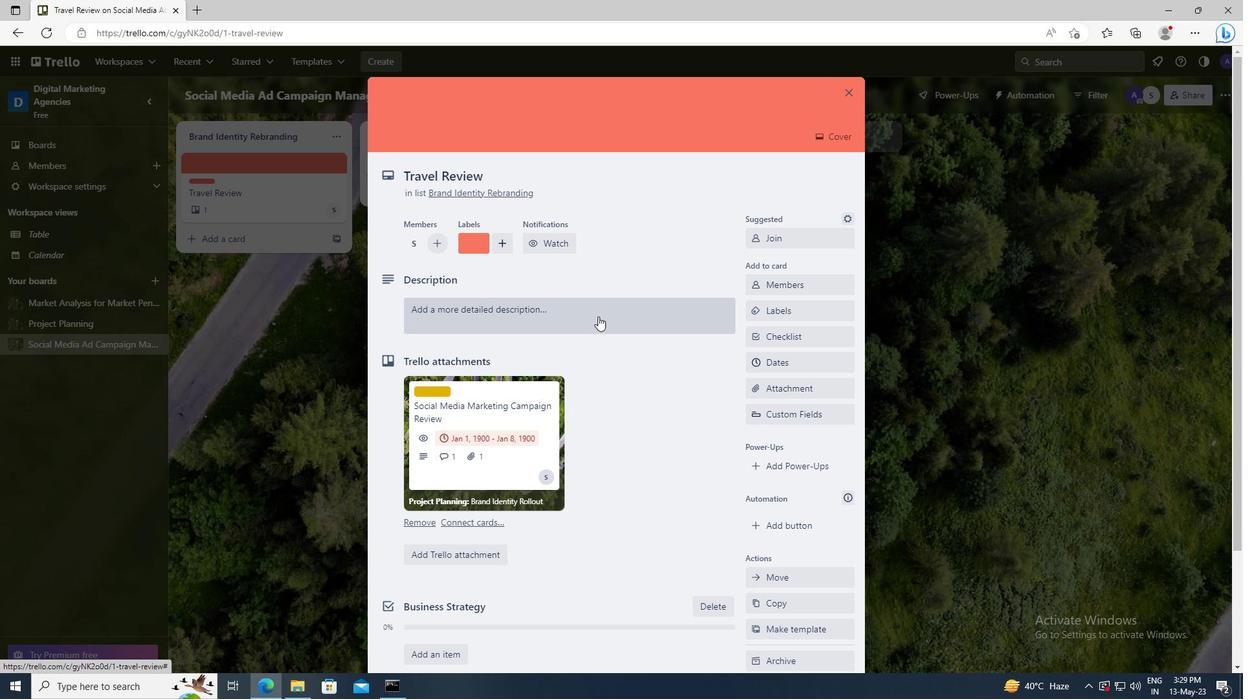 
Action: Key pressed <Key.shift>CONDUCT<Key.space>TEAM<Key.space>TRAINING<Key.space>SESSION<Key.space>ON<Key.space>EFFECTIVE<Key.space>PROBLEM-SOLVING<Key.space>AND<Key.space>DECISION<Key.space>MAKING<Key.space><Key.backspace>
Screenshot: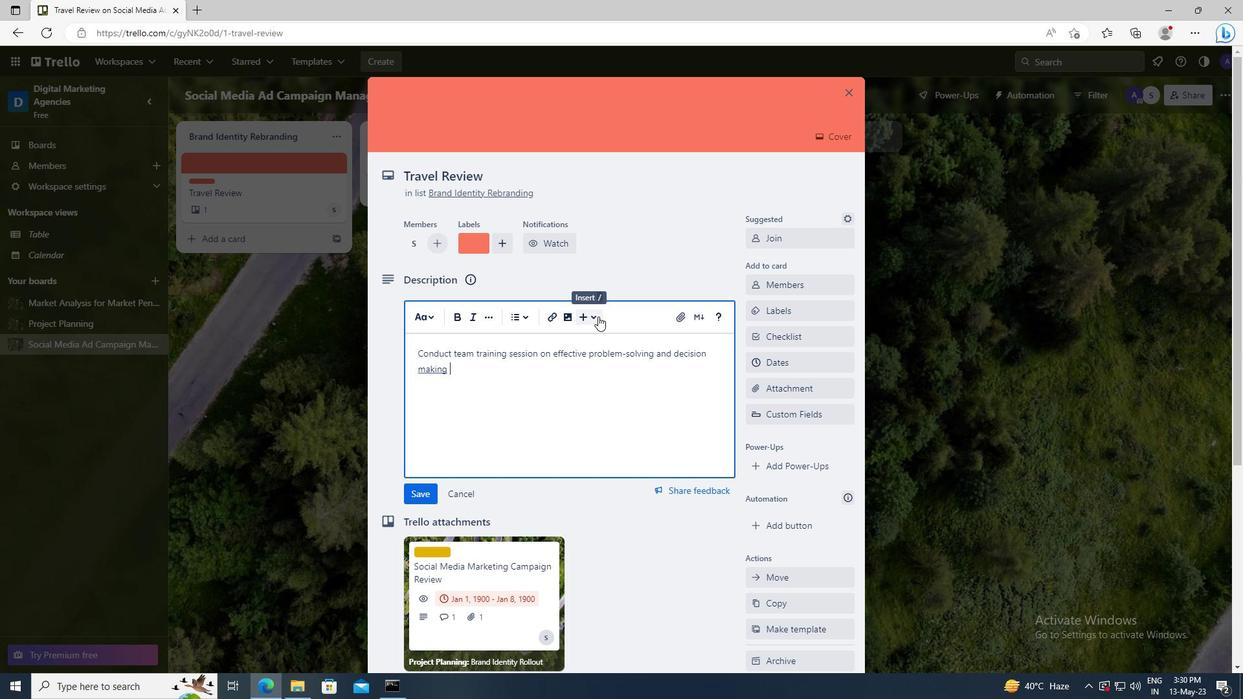 
Action: Mouse scrolled (598, 315) with delta (0, 0)
Screenshot: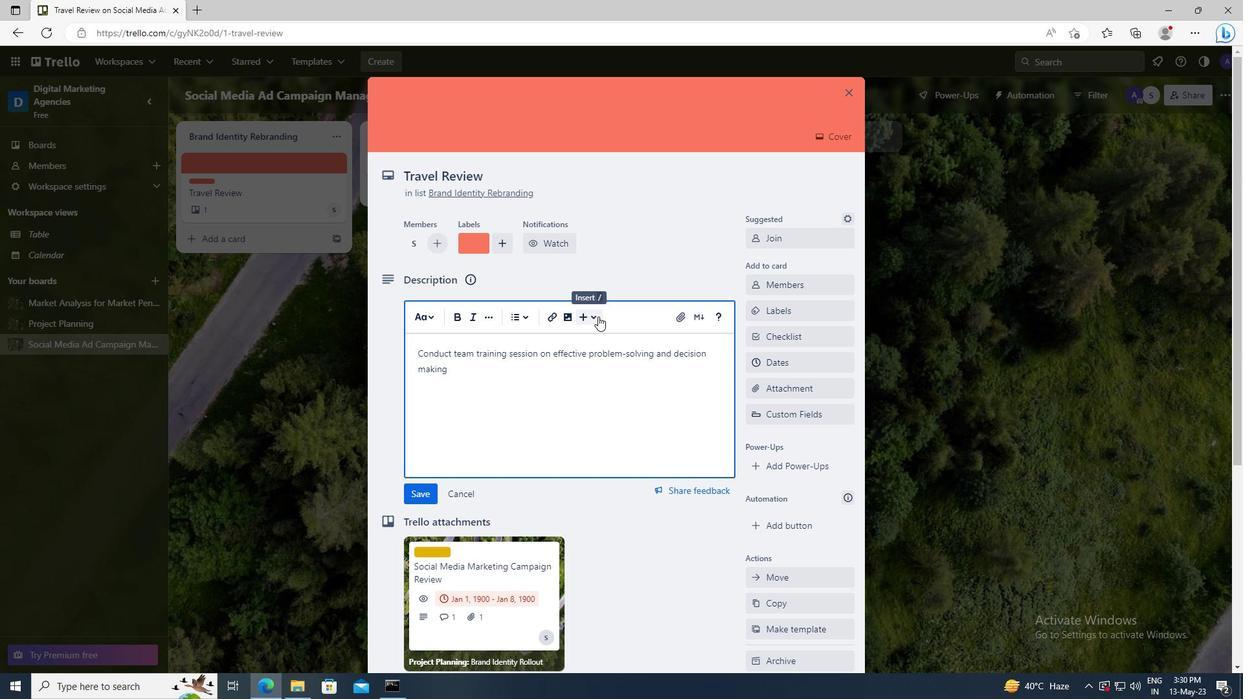 
Action: Mouse moved to (432, 402)
Screenshot: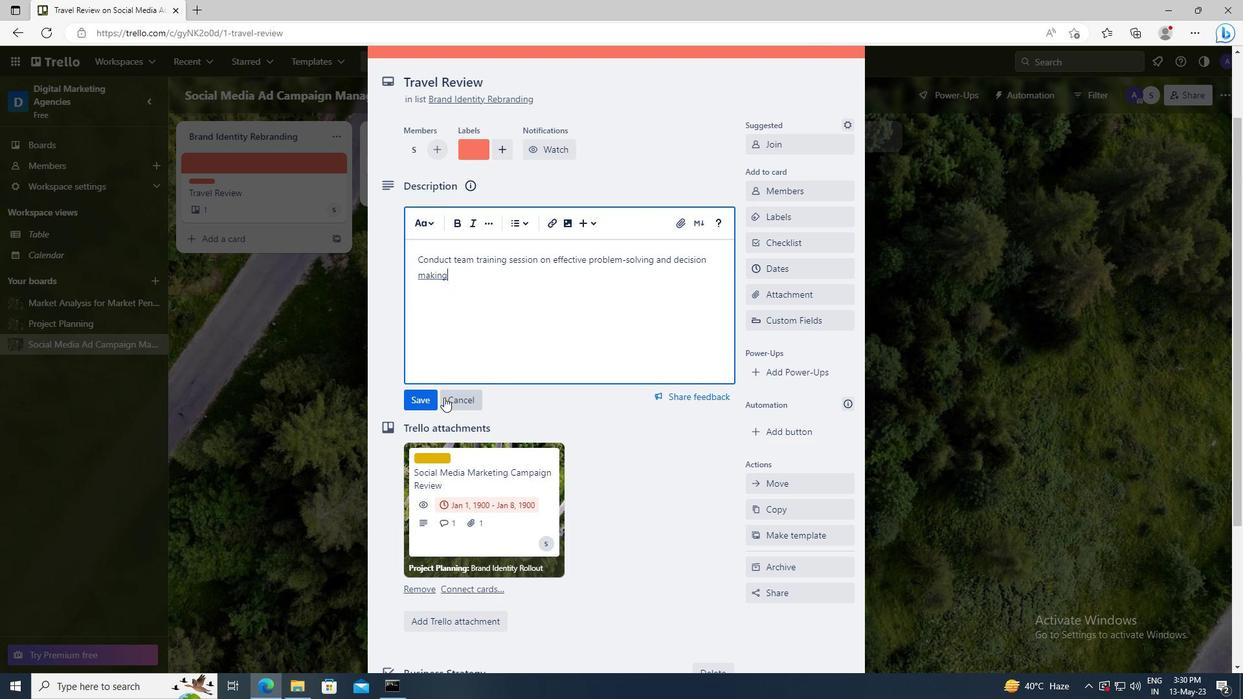 
Action: Mouse pressed left at (432, 402)
Screenshot: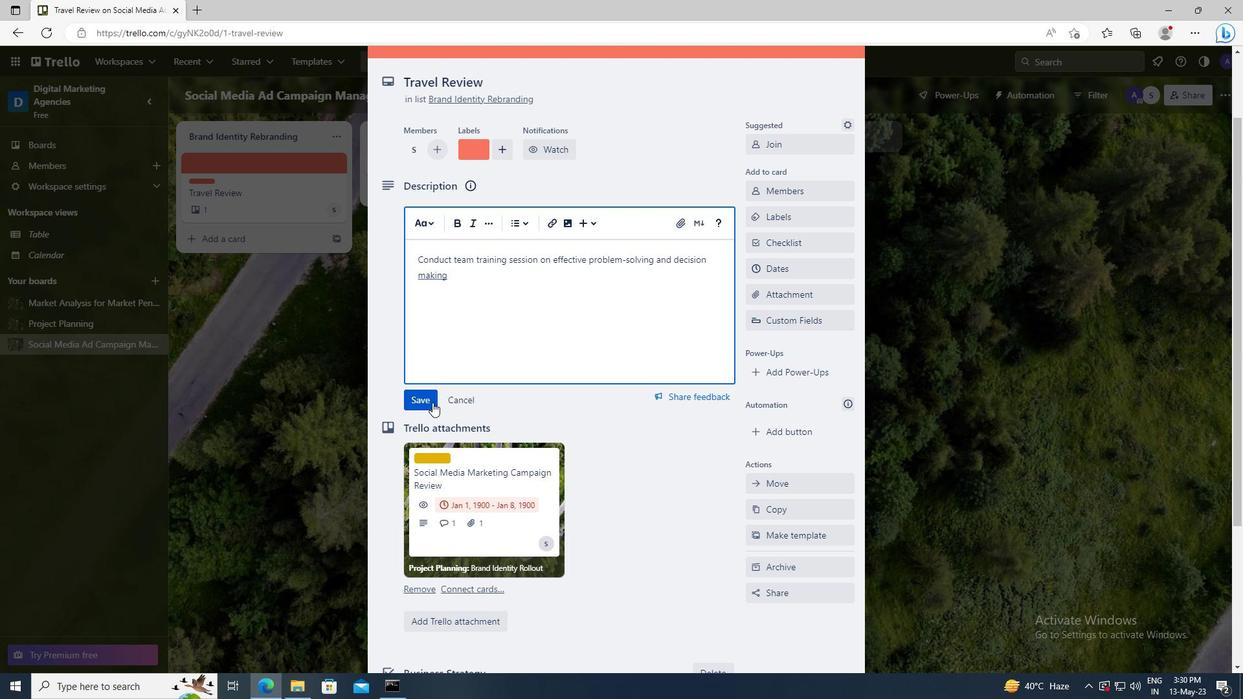 
Action: Mouse scrolled (432, 402) with delta (0, 0)
Screenshot: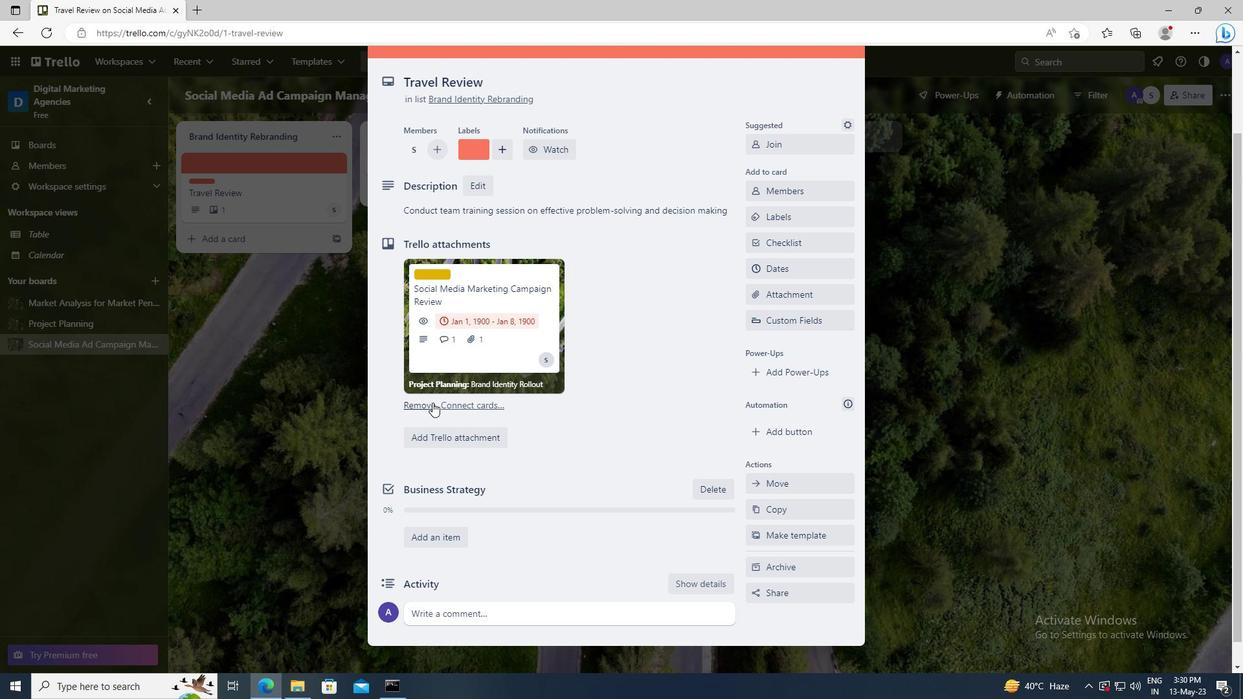 
Action: Mouse scrolled (432, 402) with delta (0, 0)
Screenshot: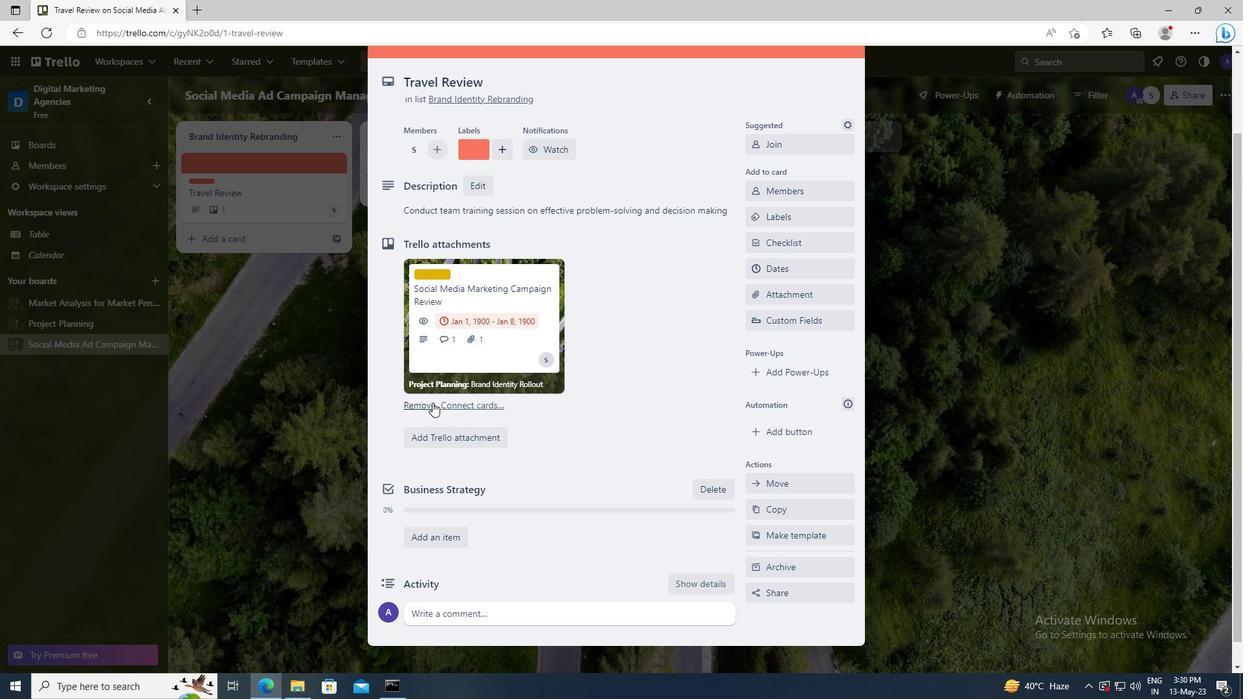 
Action: Mouse moved to (442, 589)
Screenshot: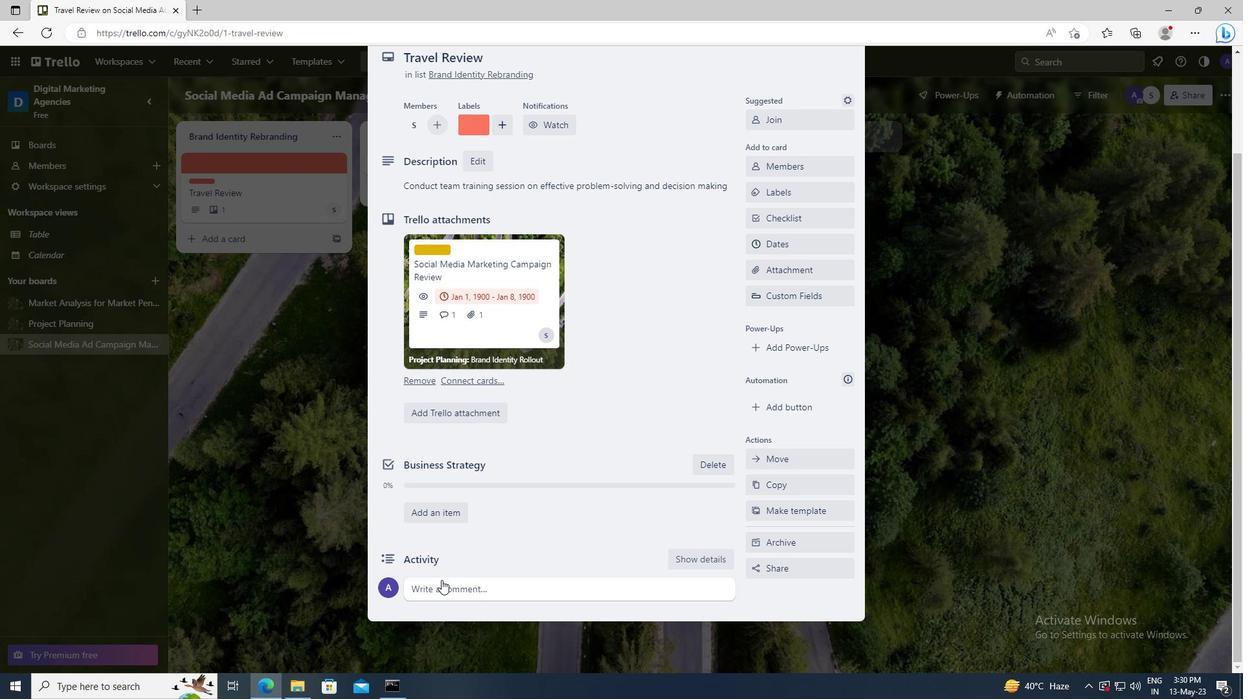 
Action: Mouse pressed left at (442, 589)
Screenshot: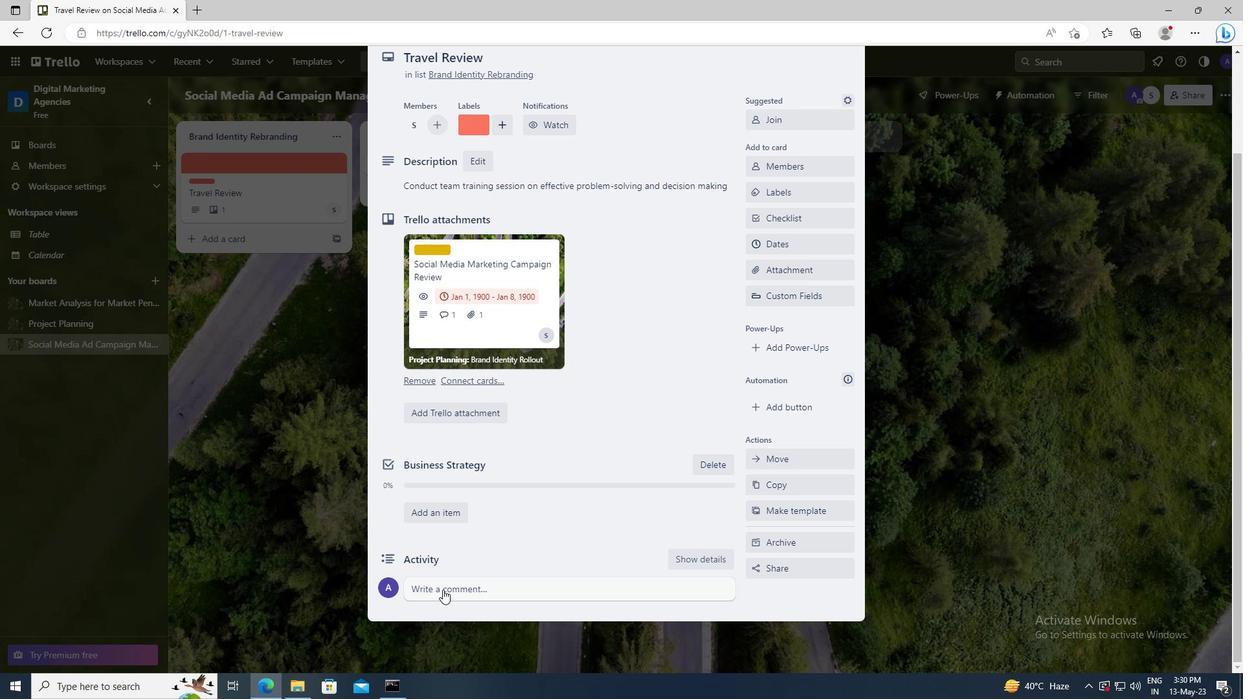 
Action: Key pressed <Key.shift>THIS<Key.space>TASK<Key.space>PRESENTS<Key.space>AN<Key.space>OPPORTUNITY<Key.space>TO<Key.space>DEMONSTRATE<Key.space>OUR<Key.space>PROJECT<Key.space>MANAGEMENT<Key.space>SIL<Key.backspace><Key.backspace>KILLS,<Key.space>ENSURING<Key.space>THAT<Key.space>WE<Key.space>HAVE<Key.space>A<Key.space>CLEAR<Key.space>PLAN<Key.space>AND<Key.space>PROCESS<Key.space>IN<Key.space>PLACE.
Screenshot: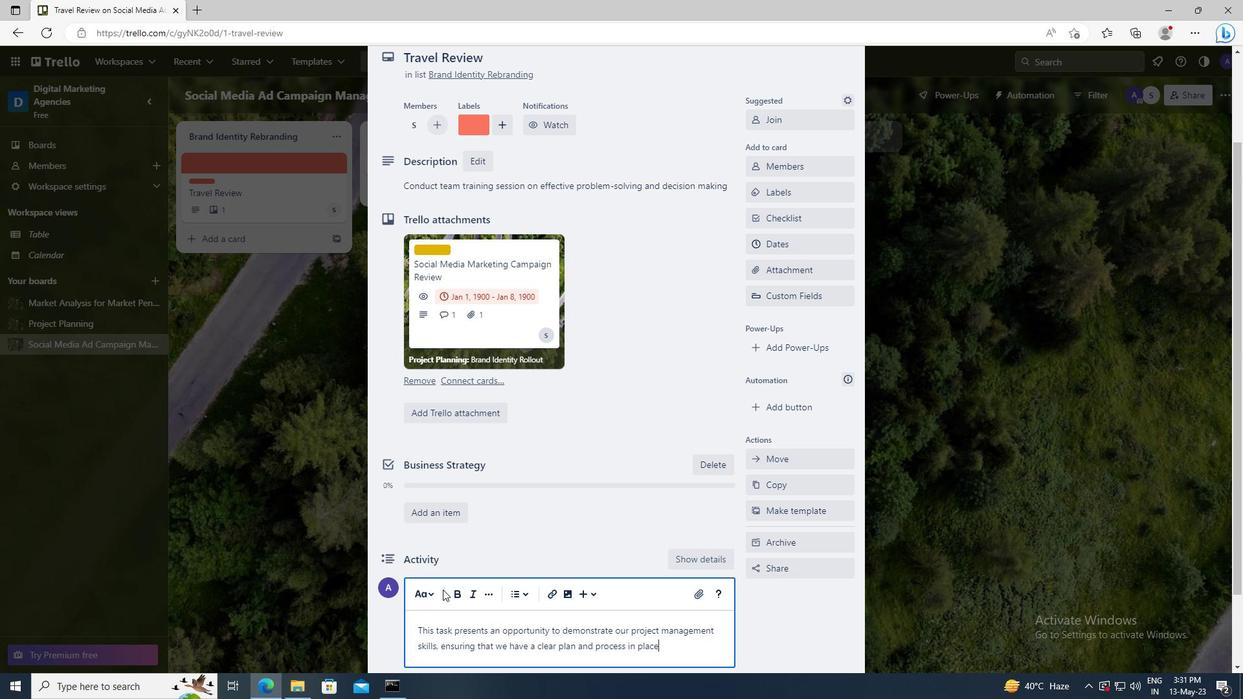
Action: Mouse scrolled (442, 589) with delta (0, 0)
Screenshot: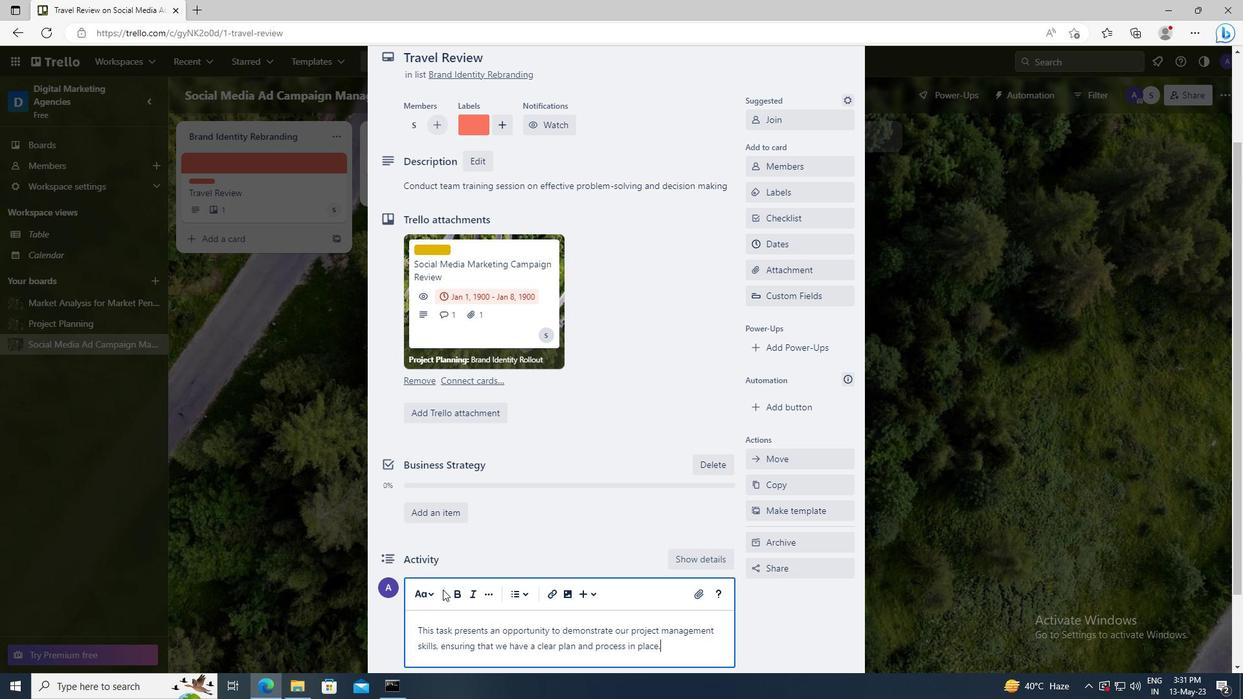 
Action: Mouse moved to (414, 589)
Screenshot: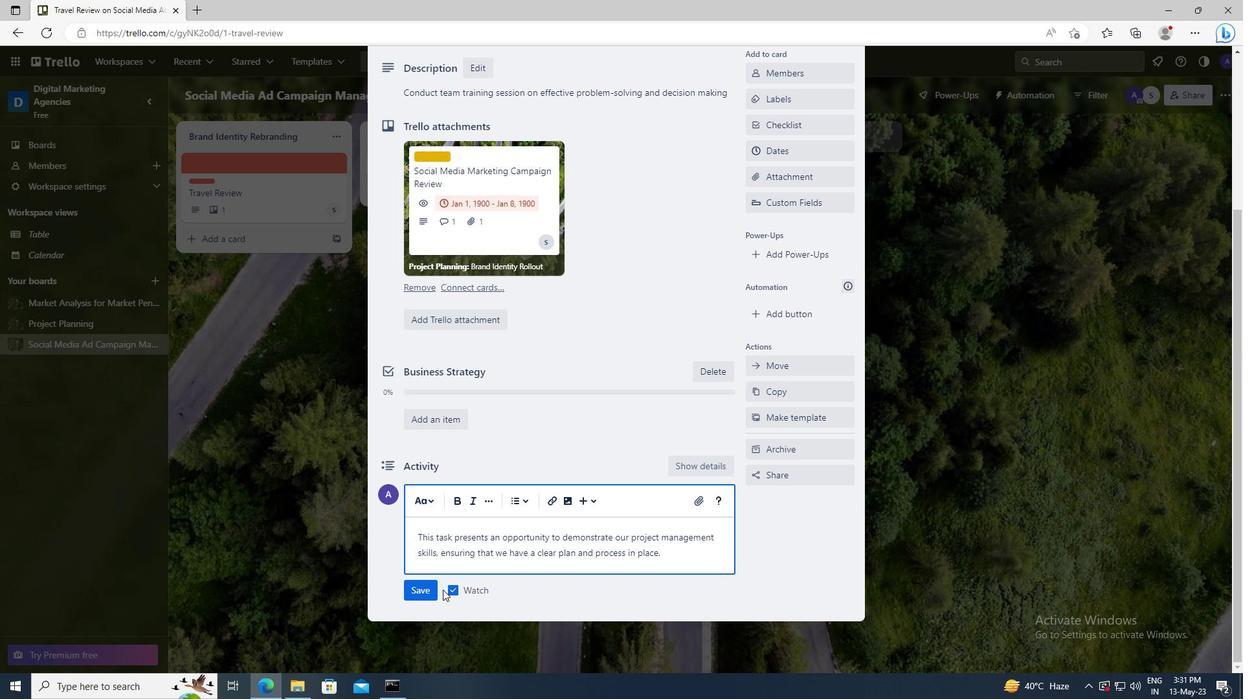 
Action: Mouse pressed left at (414, 589)
Screenshot: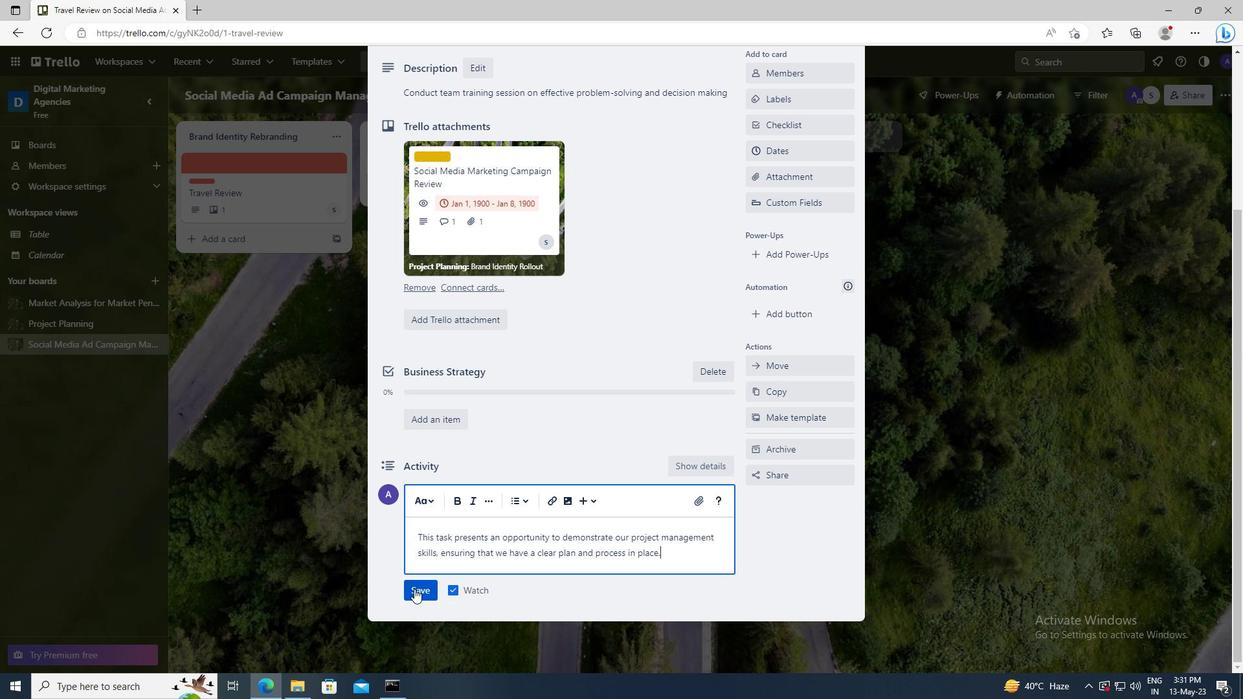 
Action: Mouse moved to (773, 243)
Screenshot: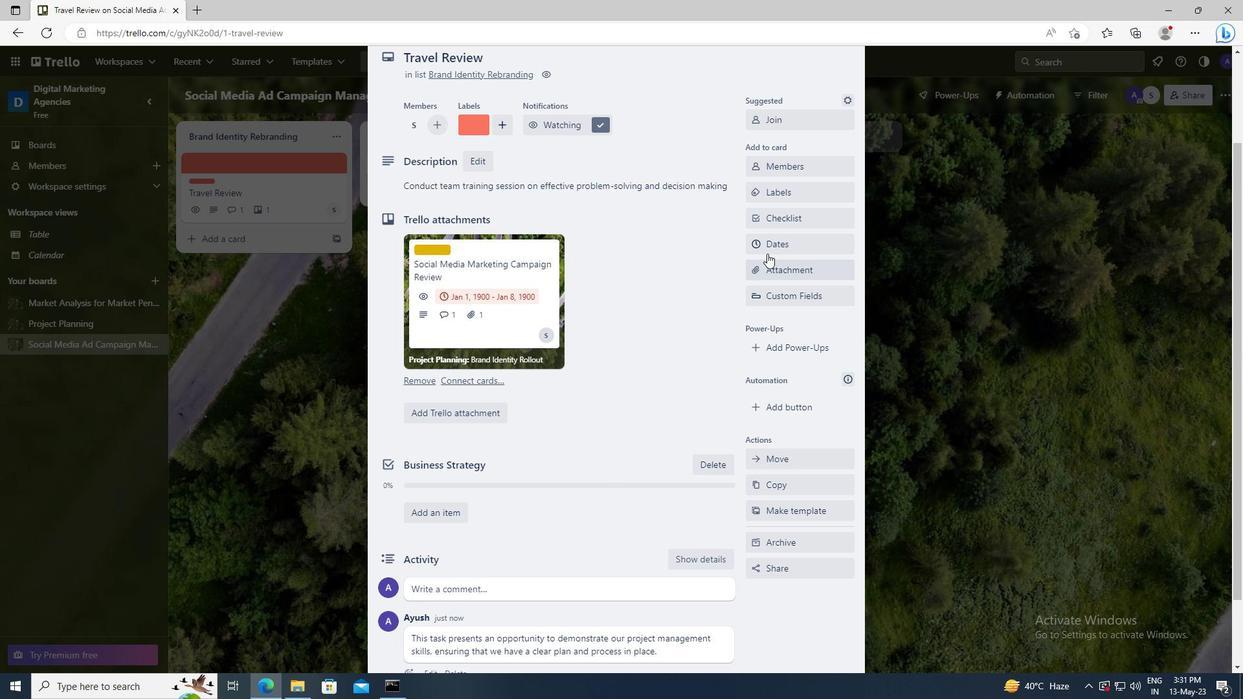 
Action: Mouse pressed left at (773, 243)
Screenshot: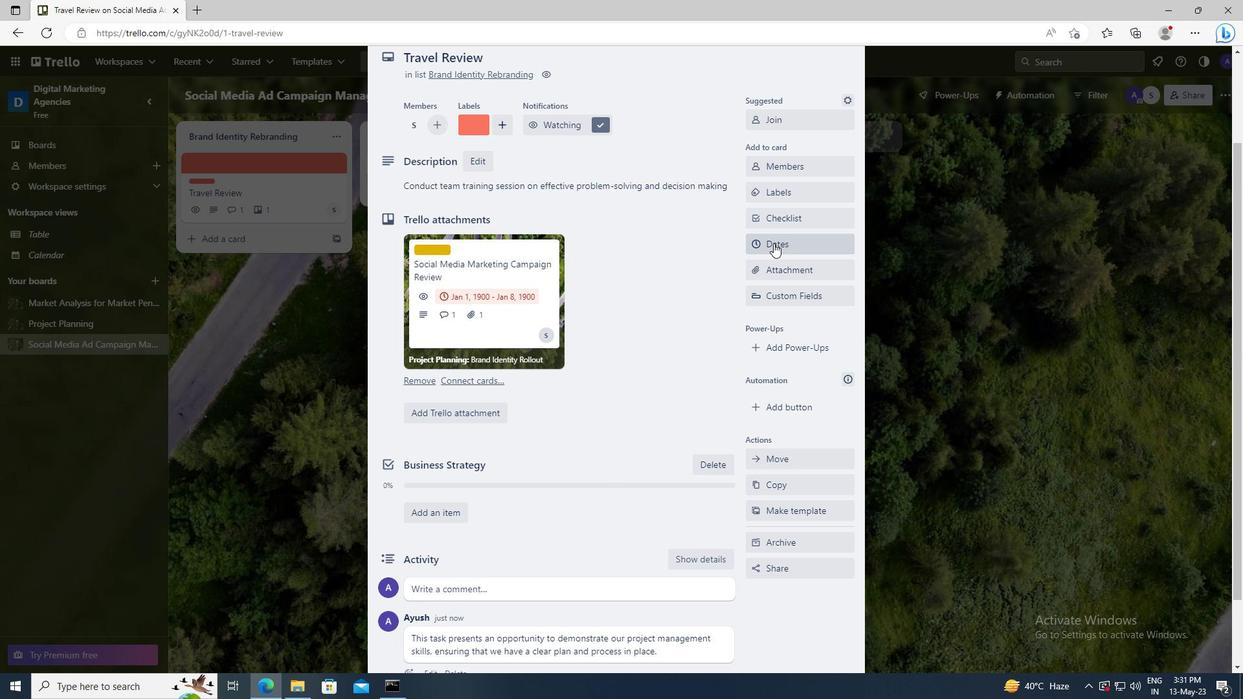 
Action: Mouse moved to (762, 326)
Screenshot: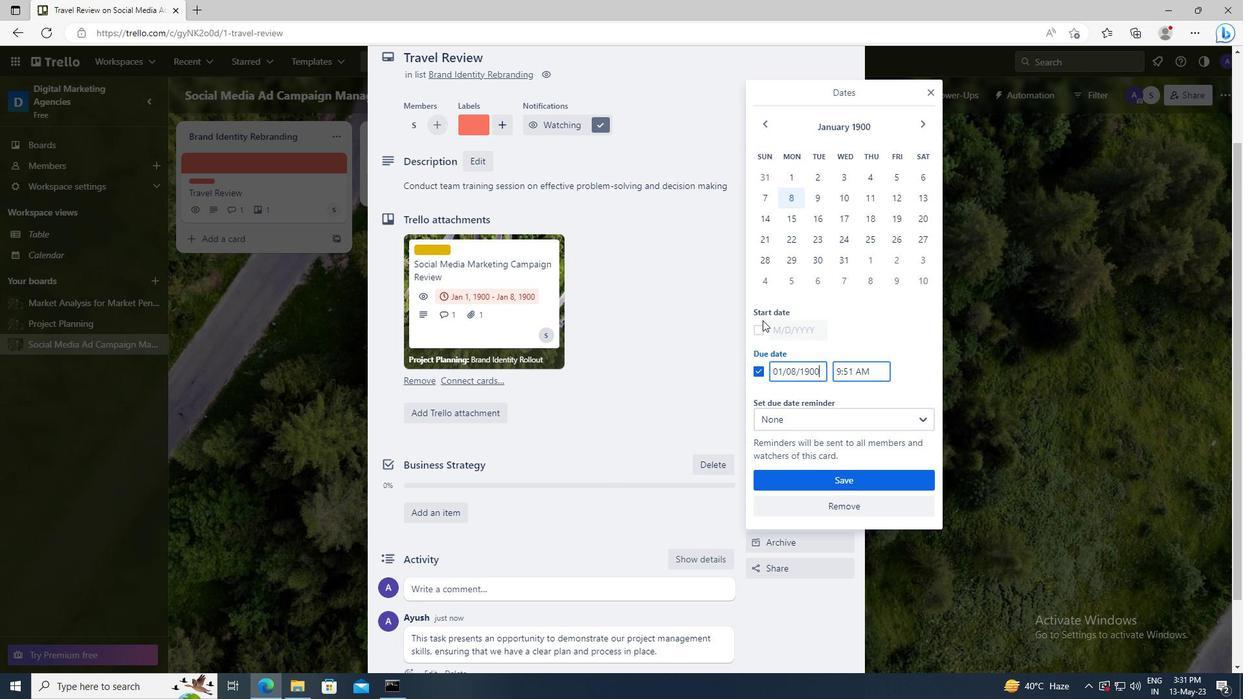 
Action: Mouse pressed left at (762, 326)
Screenshot: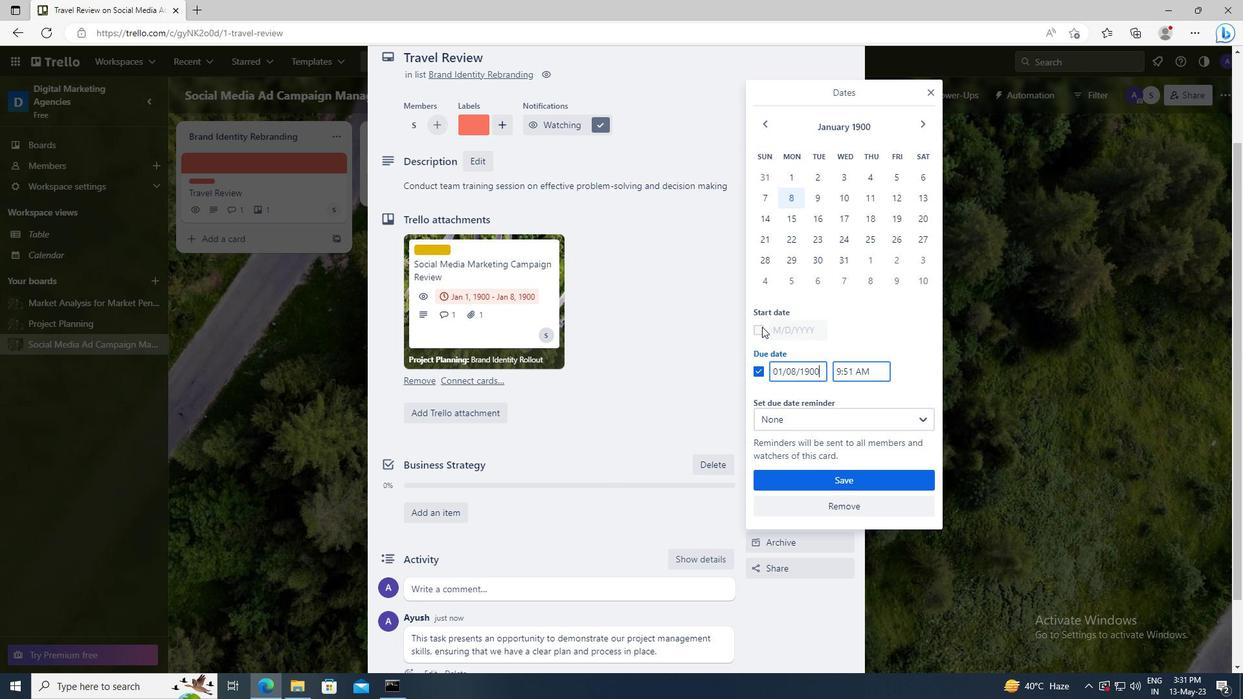 
Action: Mouse moved to (820, 328)
Screenshot: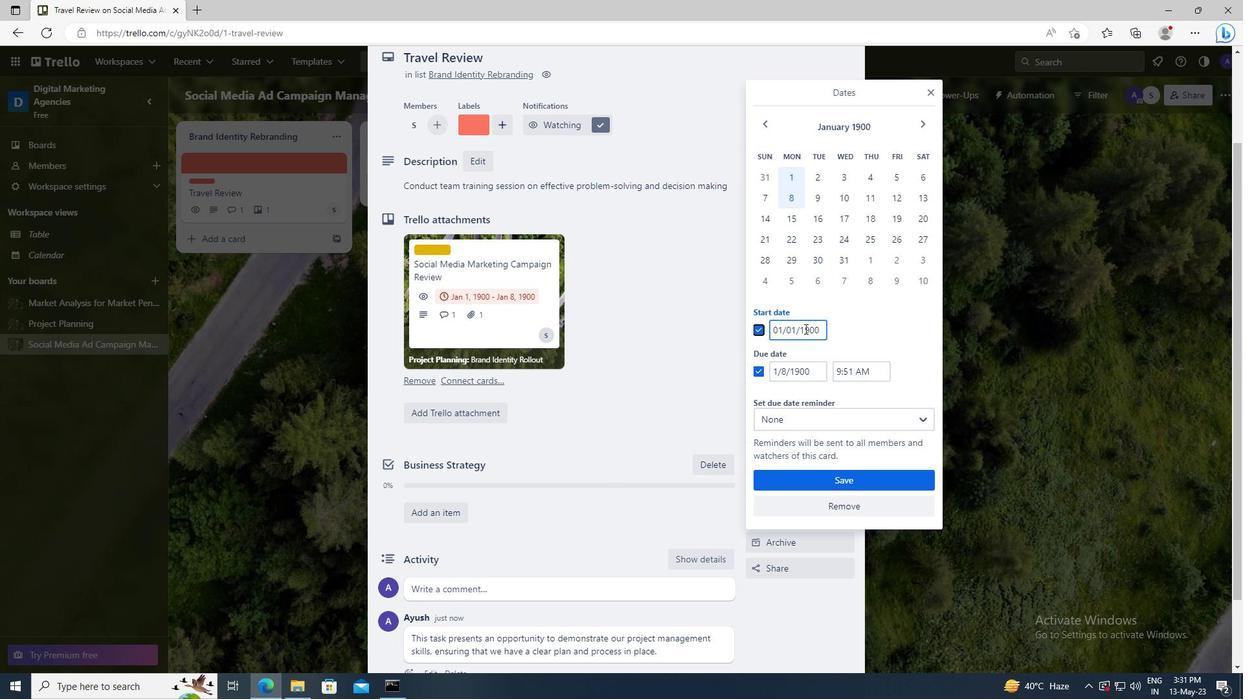 
Action: Mouse pressed left at (820, 328)
Screenshot: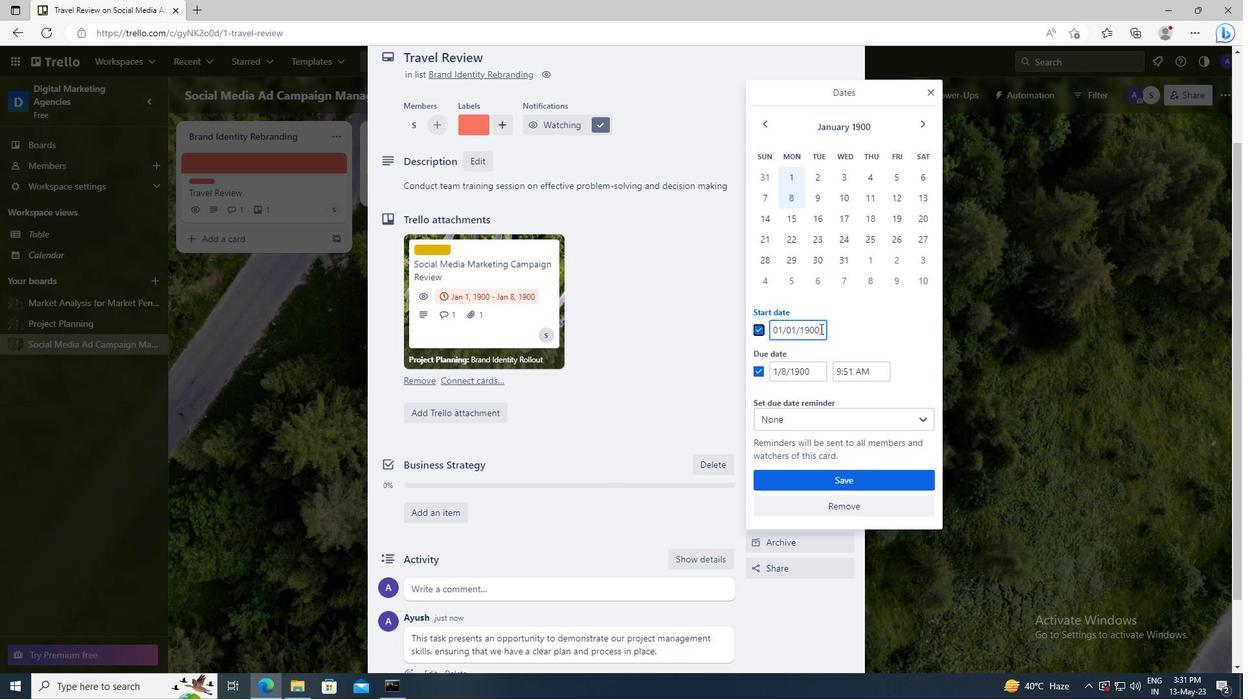 
Action: Key pressed <Key.left><Key.left><Key.left><Key.left><Key.left><Key.backspace>2
Screenshot: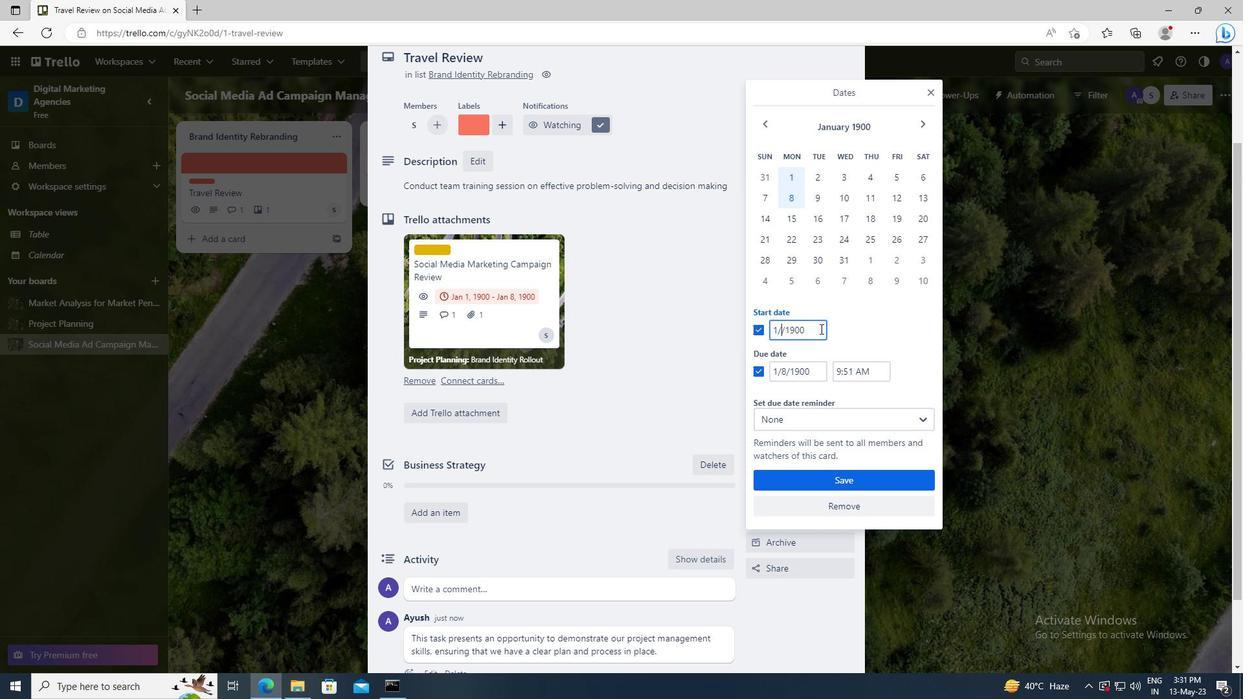 
Action: Mouse moved to (822, 371)
Screenshot: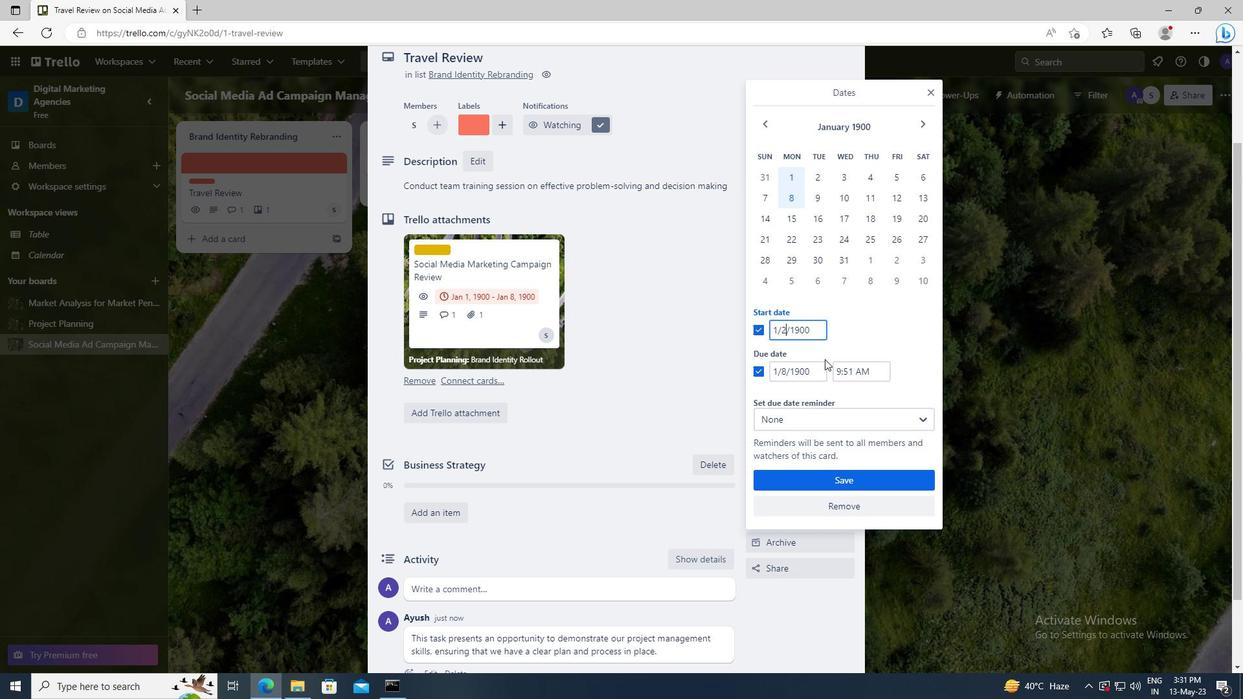 
Action: Mouse pressed left at (822, 371)
Screenshot: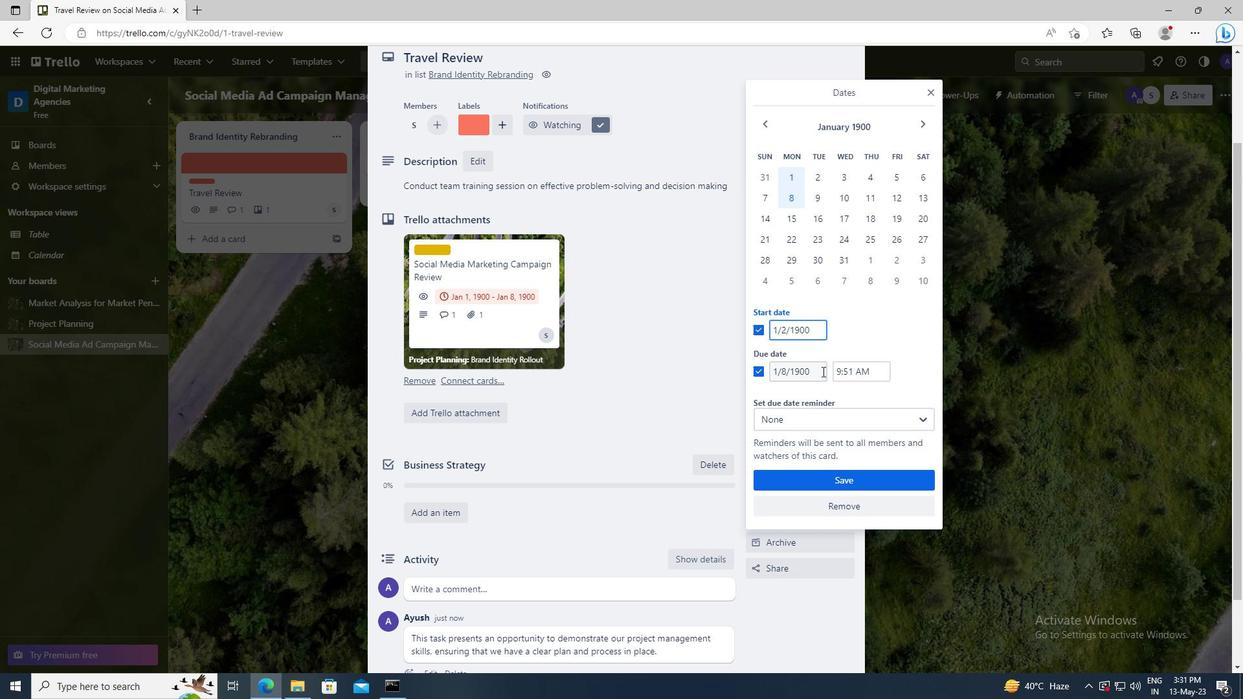
Action: Key pressed <Key.left><Key.left><Key.left><Key.left><Key.left><Key.backspace>9
Screenshot: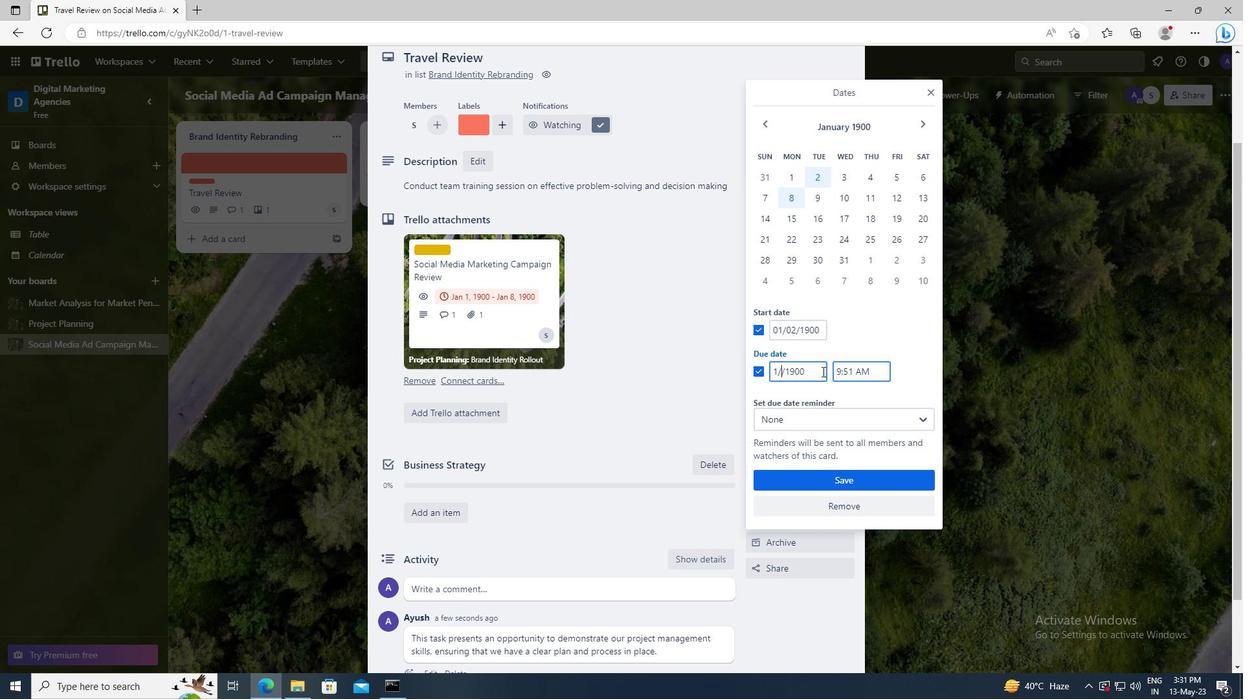 
Action: Mouse moved to (845, 478)
Screenshot: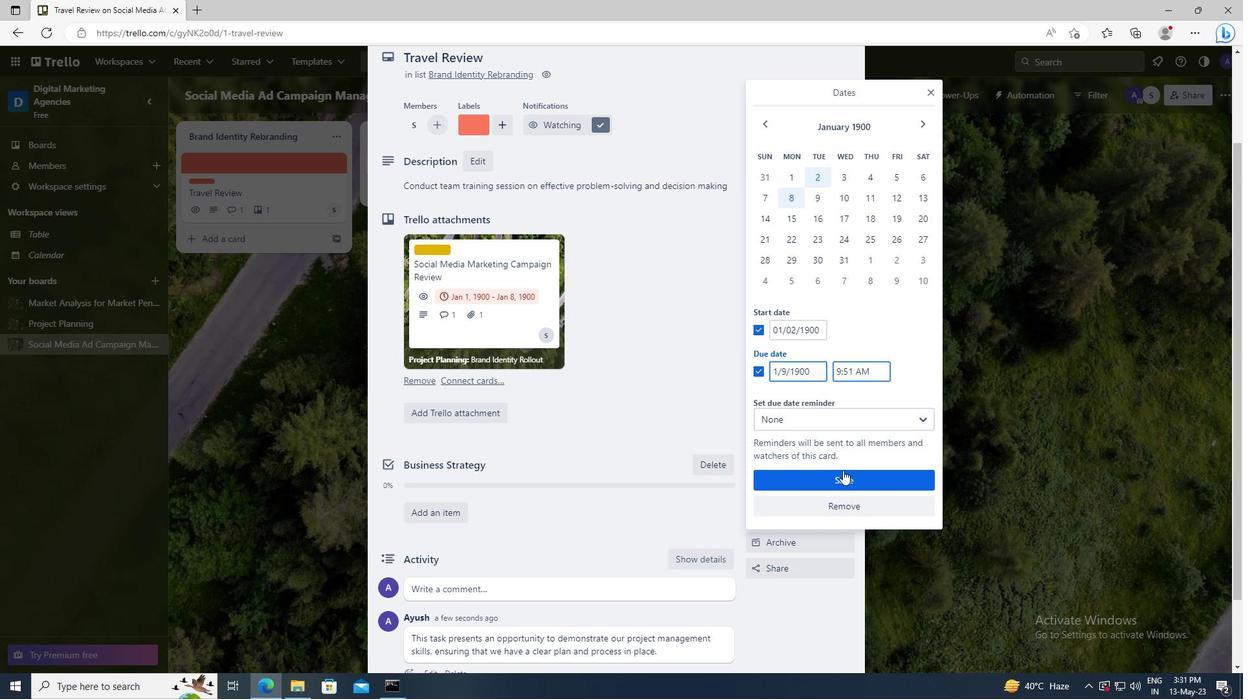 
Action: Mouse pressed left at (845, 478)
Screenshot: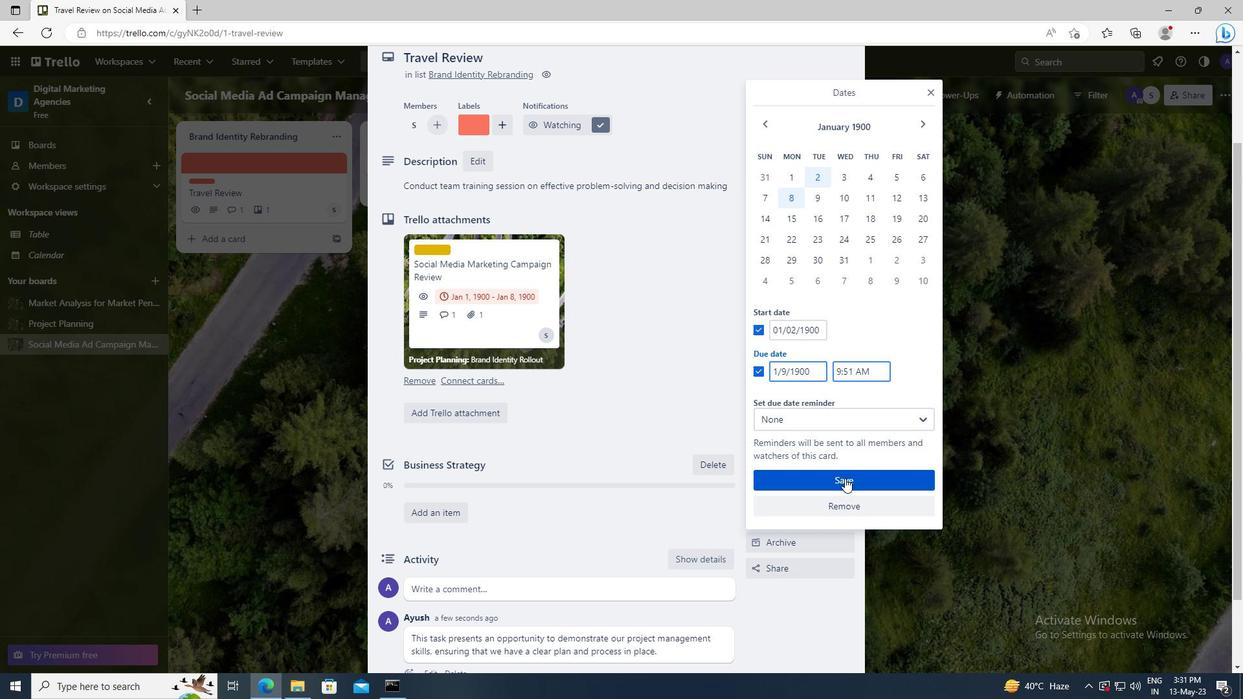 
